 Task: Find people with the title 'Library Assistant' who talk about 'Inspiration' on LinkedIn.
Action: Mouse moved to (548, 93)
Screenshot: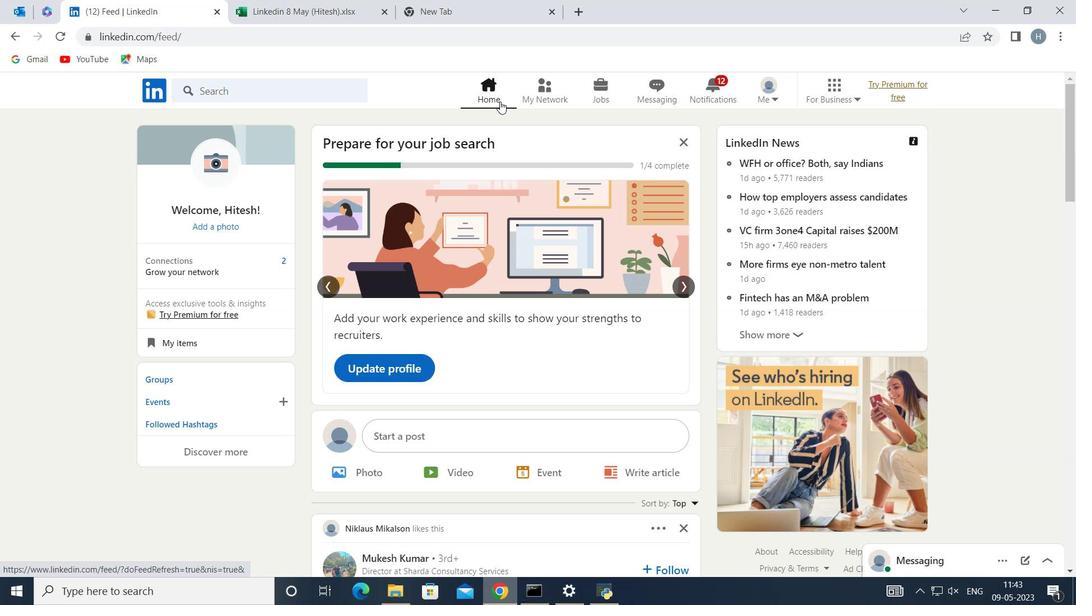 
Action: Mouse pressed left at (548, 93)
Screenshot: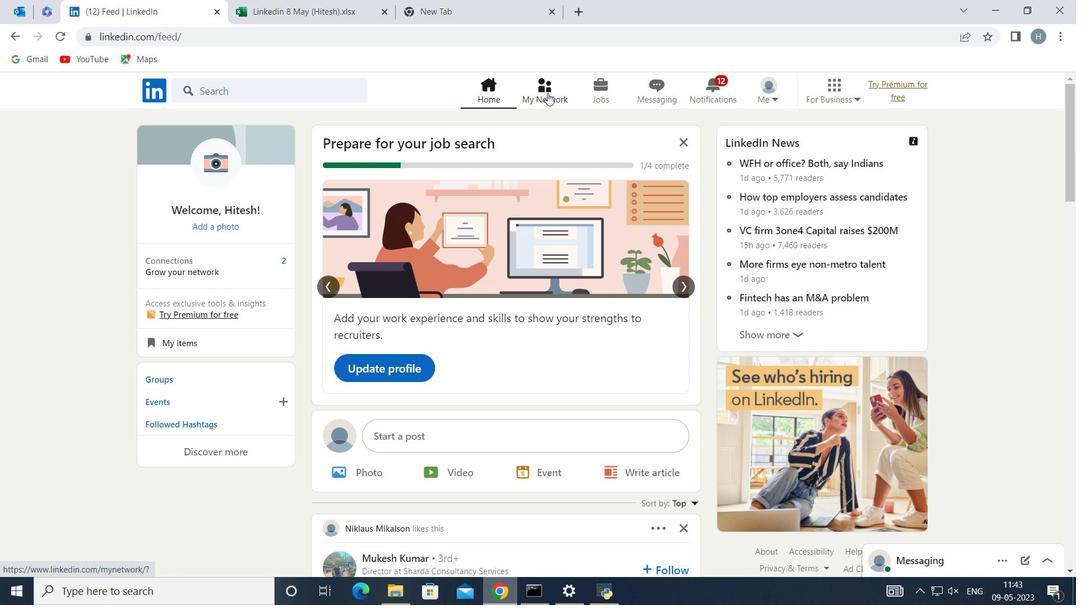 
Action: Mouse moved to (314, 164)
Screenshot: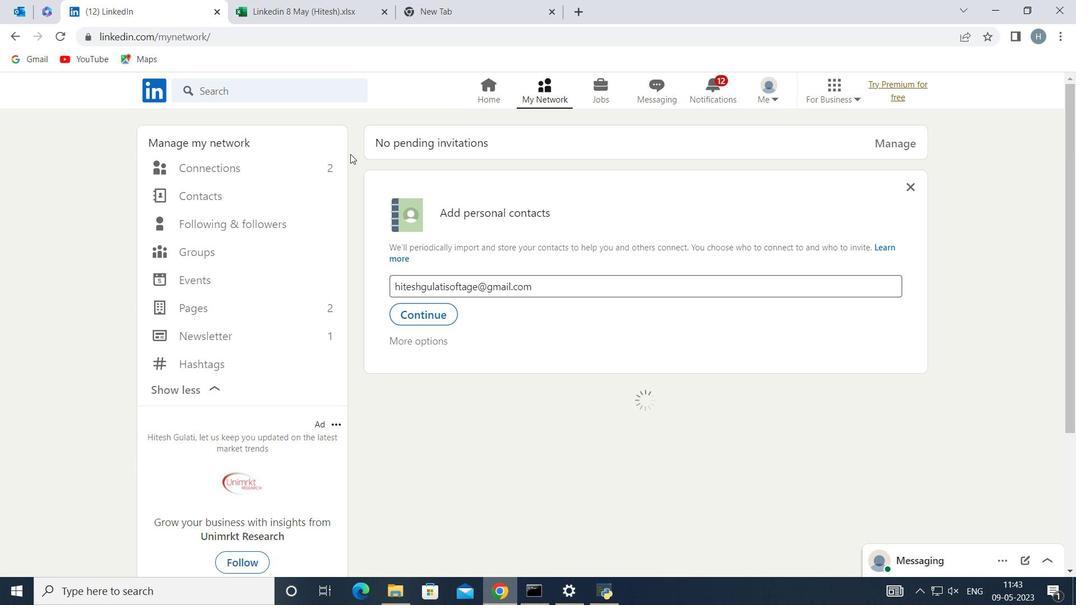 
Action: Mouse pressed left at (314, 164)
Screenshot: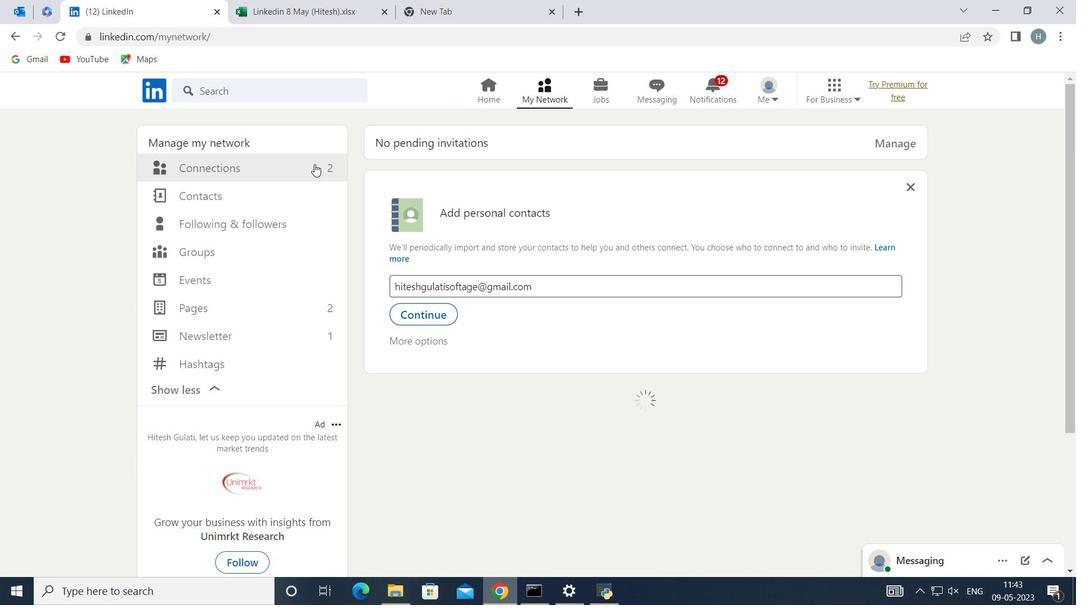 
Action: Mouse moved to (644, 166)
Screenshot: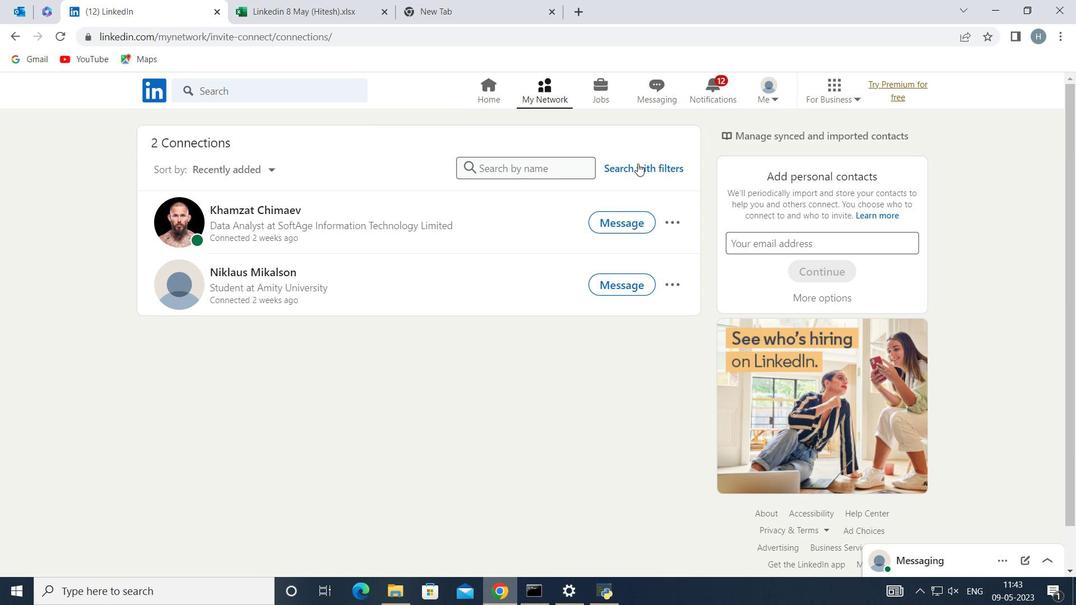 
Action: Mouse pressed left at (644, 166)
Screenshot: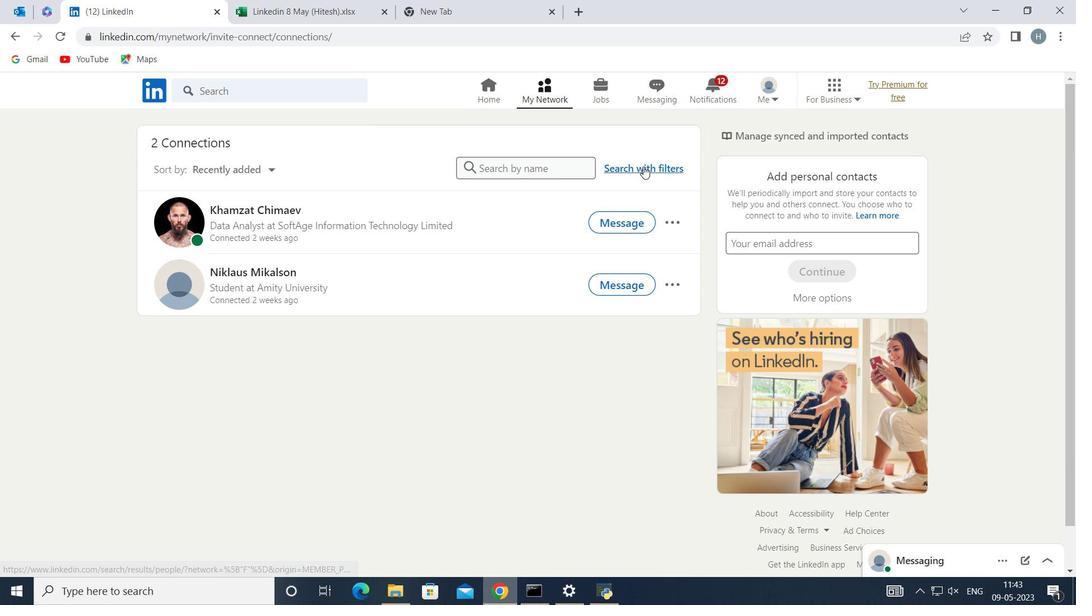 
Action: Mouse moved to (588, 130)
Screenshot: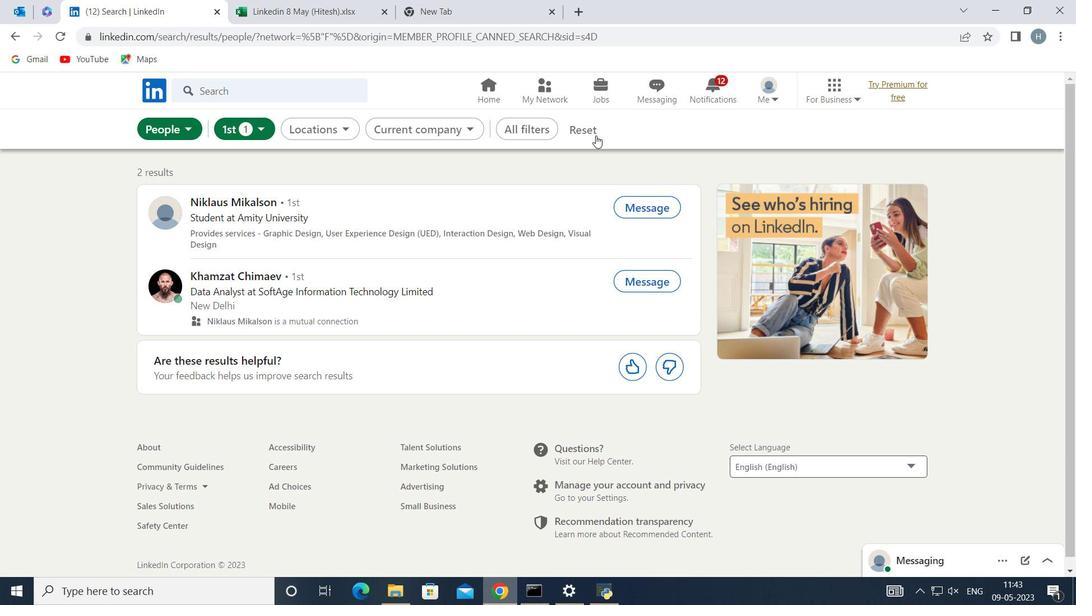 
Action: Mouse pressed left at (588, 130)
Screenshot: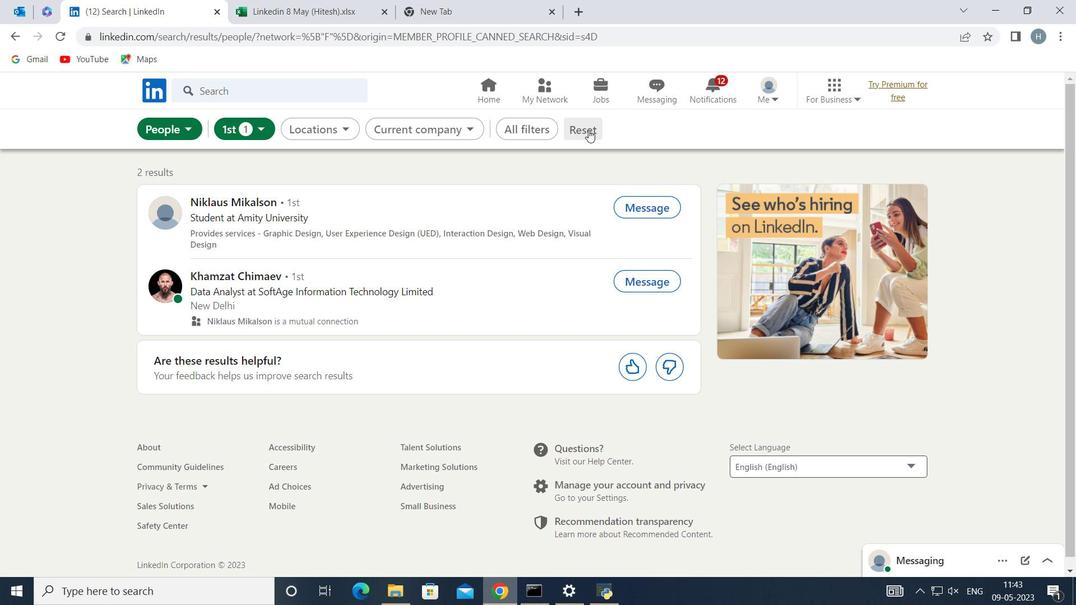 
Action: Mouse moved to (562, 128)
Screenshot: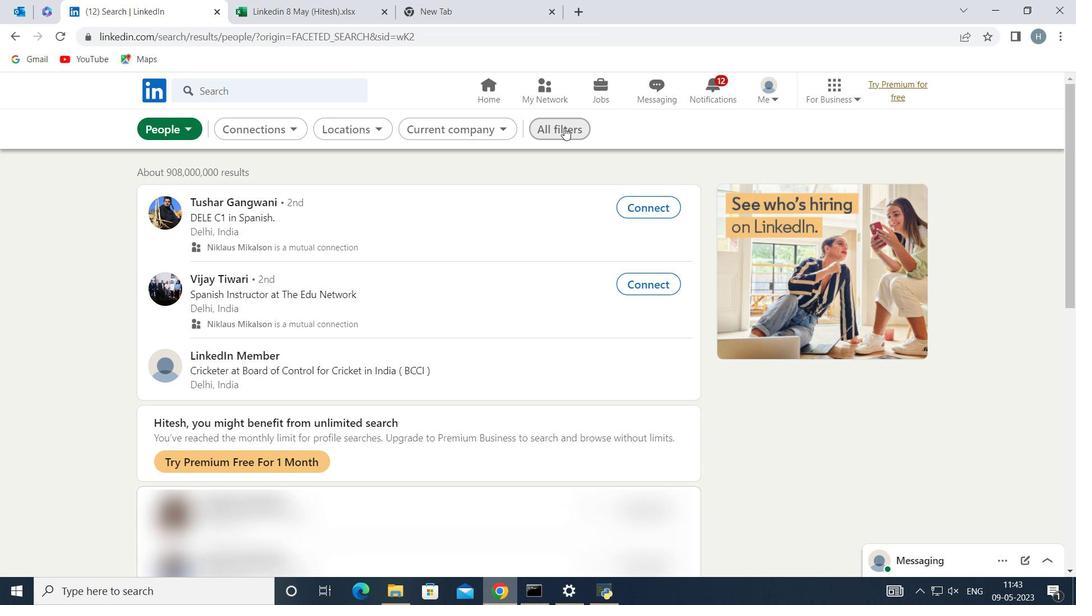 
Action: Mouse pressed left at (562, 128)
Screenshot: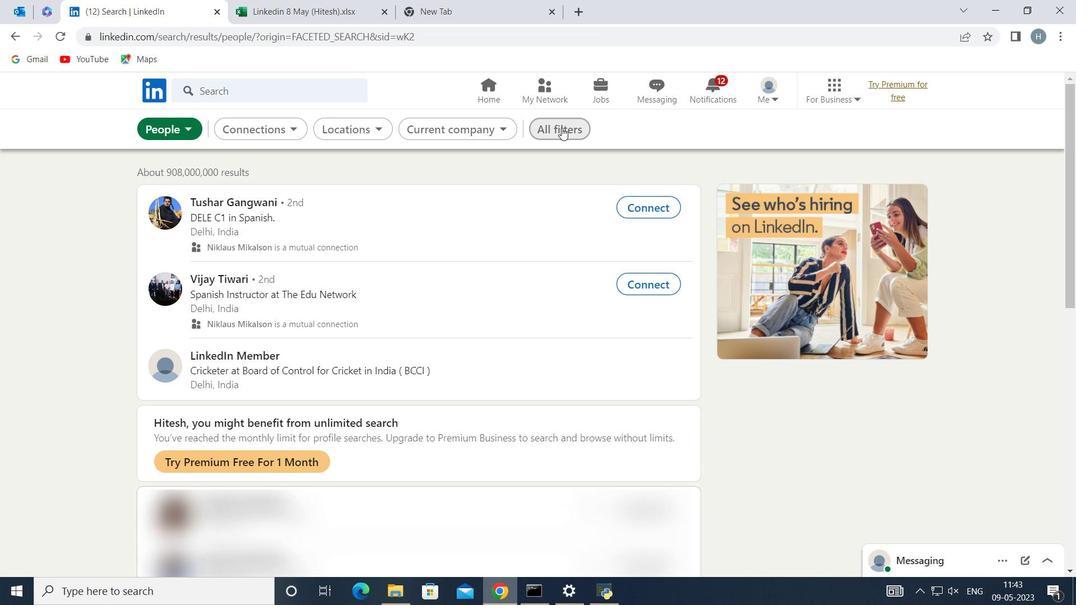 
Action: Mouse moved to (834, 245)
Screenshot: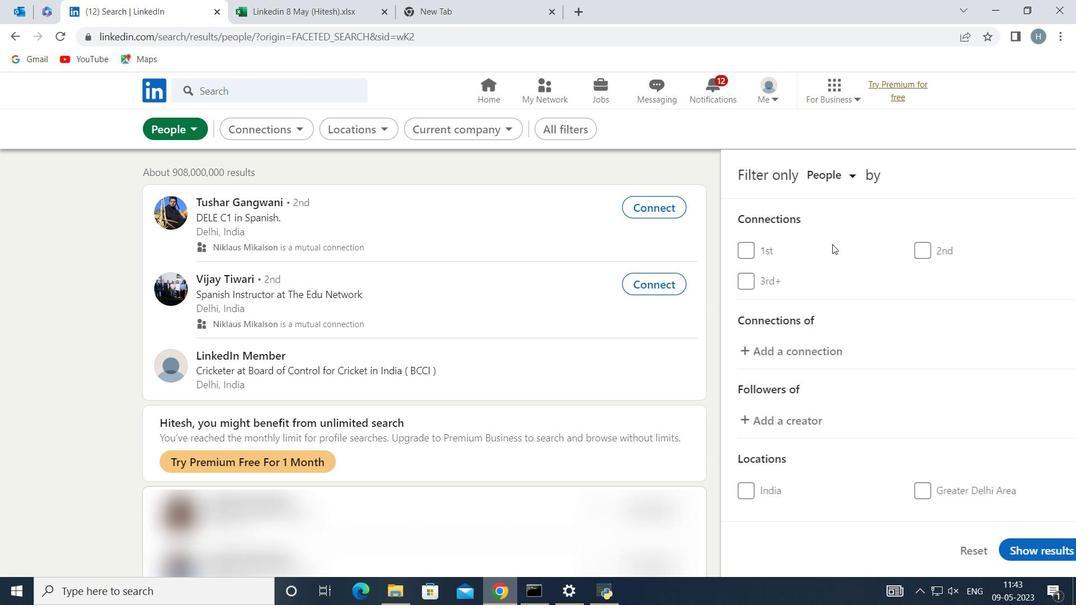 
Action: Mouse scrolled (834, 245) with delta (0, 0)
Screenshot: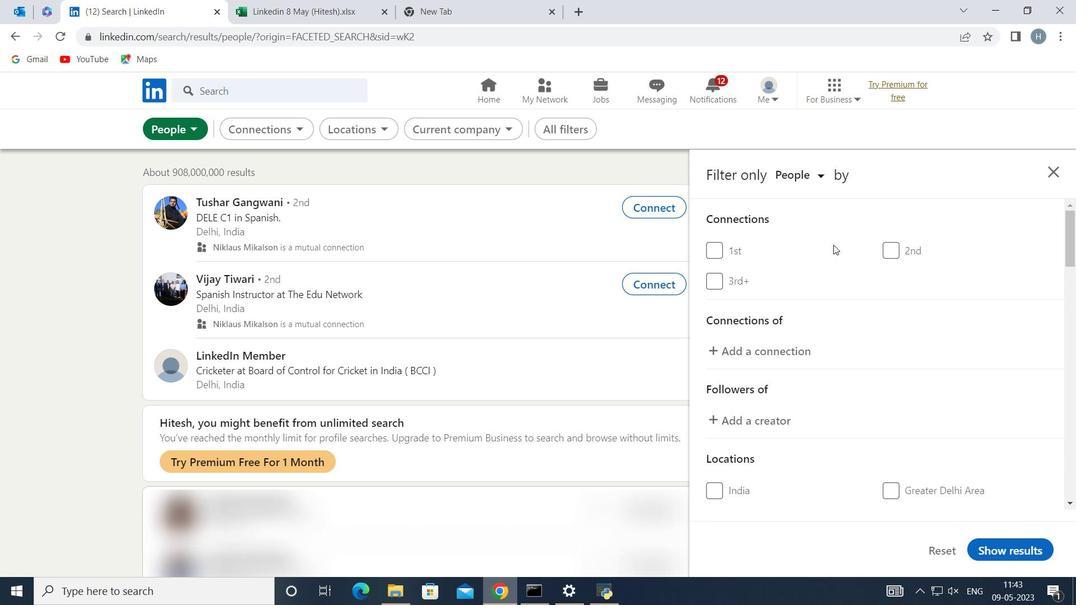 
Action: Mouse moved to (836, 248)
Screenshot: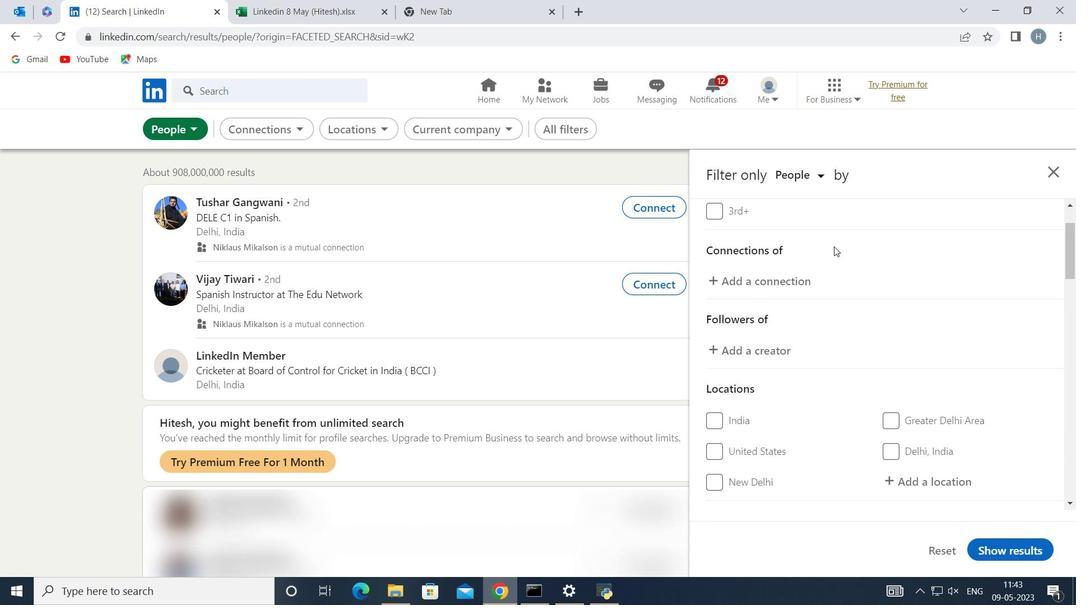 
Action: Mouse scrolled (836, 247) with delta (0, 0)
Screenshot: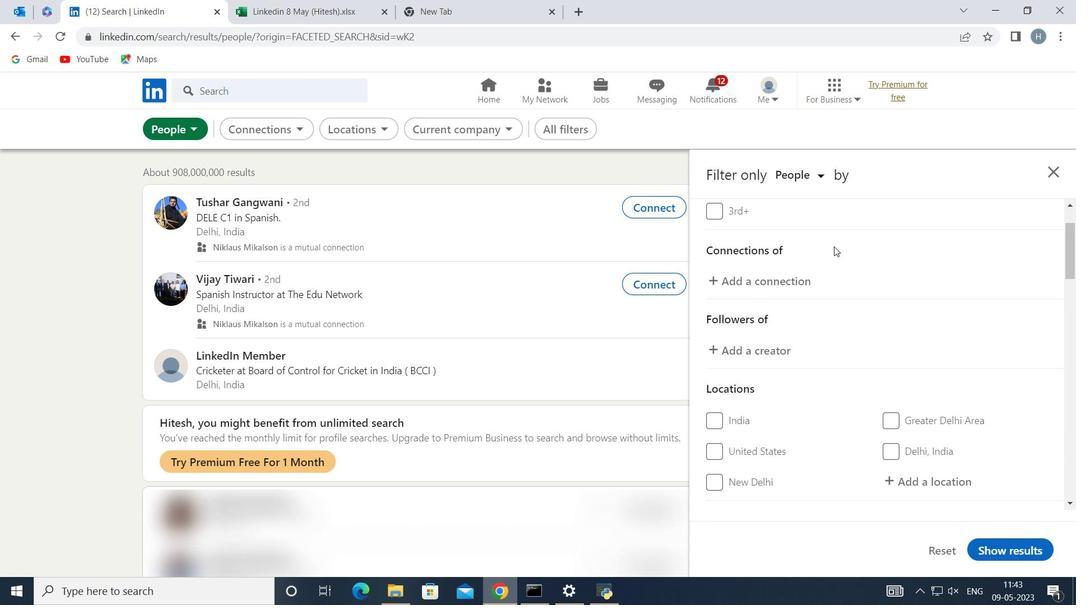 
Action: Mouse moved to (896, 294)
Screenshot: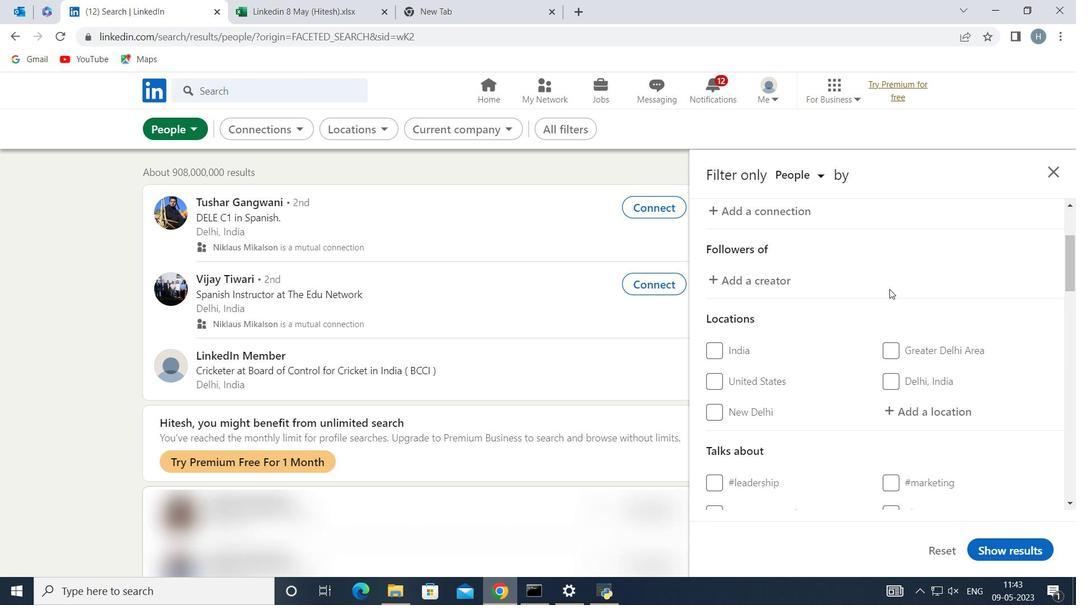 
Action: Mouse scrolled (896, 294) with delta (0, 0)
Screenshot: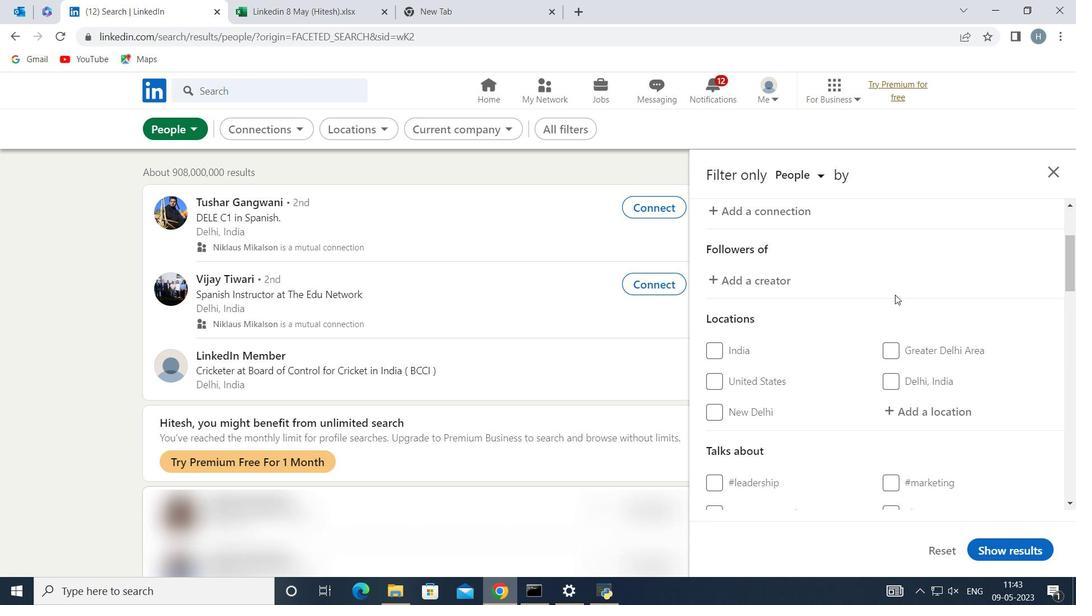 
Action: Mouse scrolled (896, 294) with delta (0, 0)
Screenshot: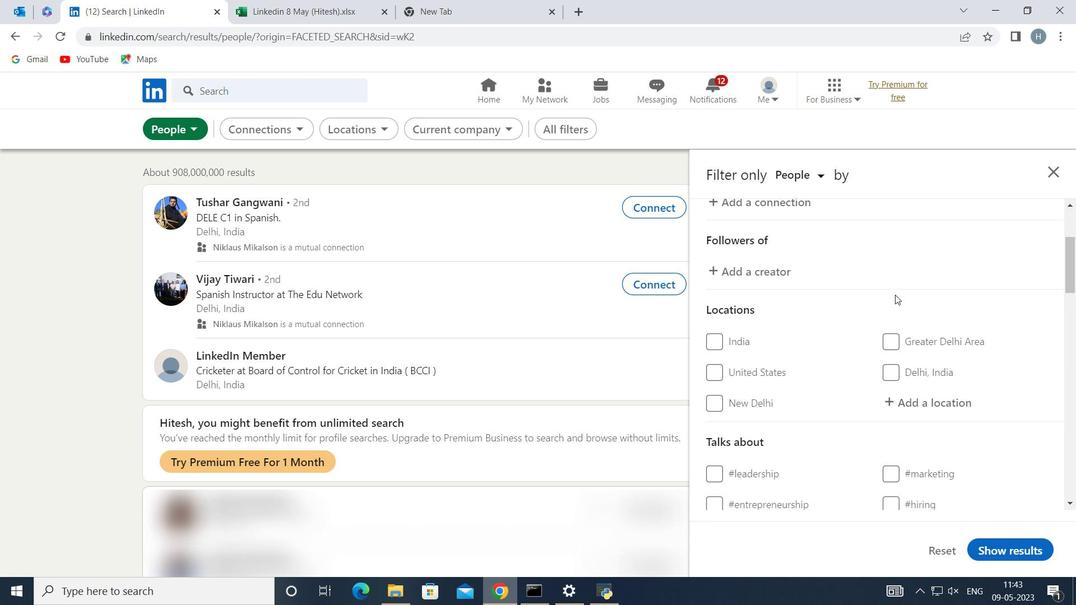 
Action: Mouse moved to (924, 269)
Screenshot: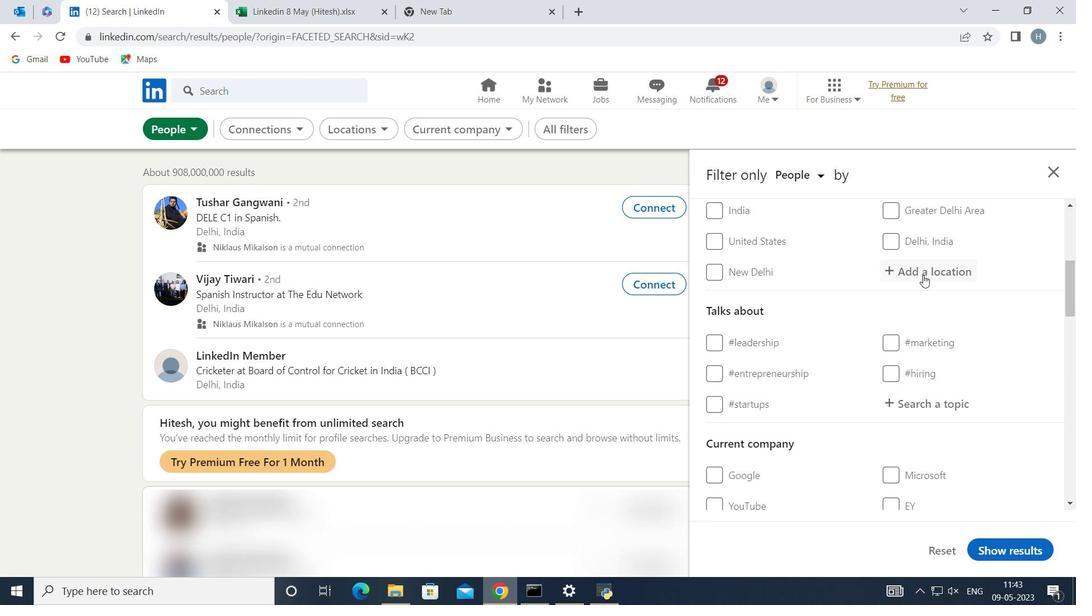 
Action: Mouse pressed left at (924, 269)
Screenshot: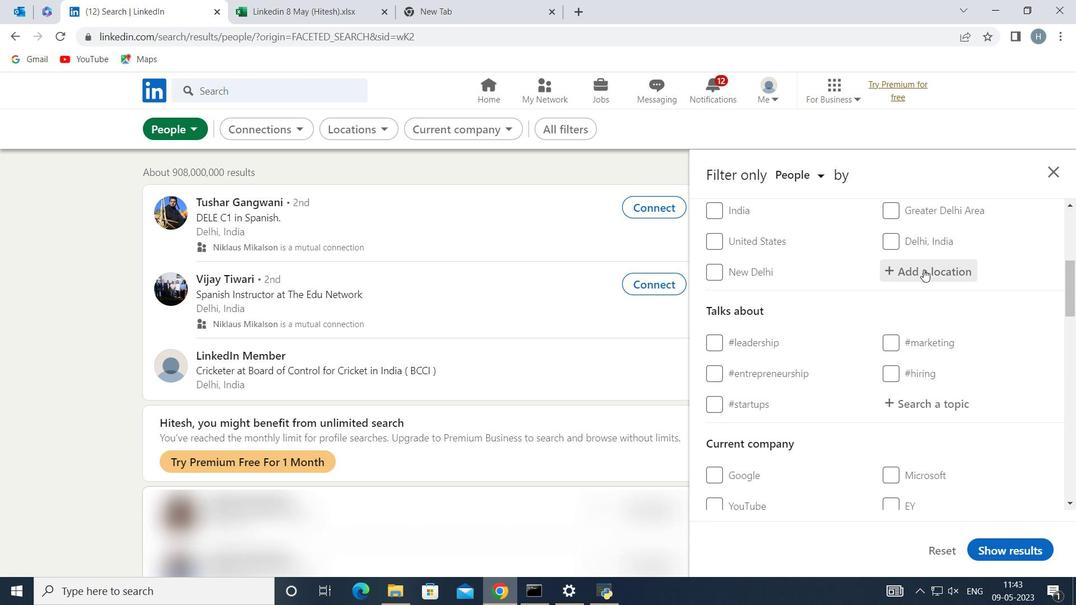
Action: Key pressed <Key.shift>Talcher
Screenshot: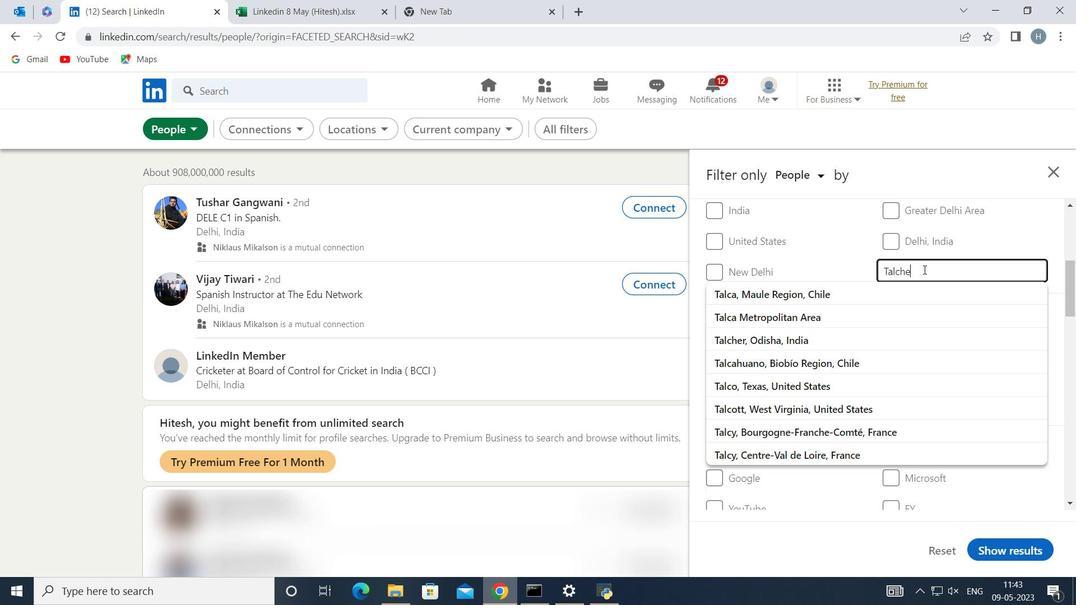 
Action: Mouse moved to (902, 289)
Screenshot: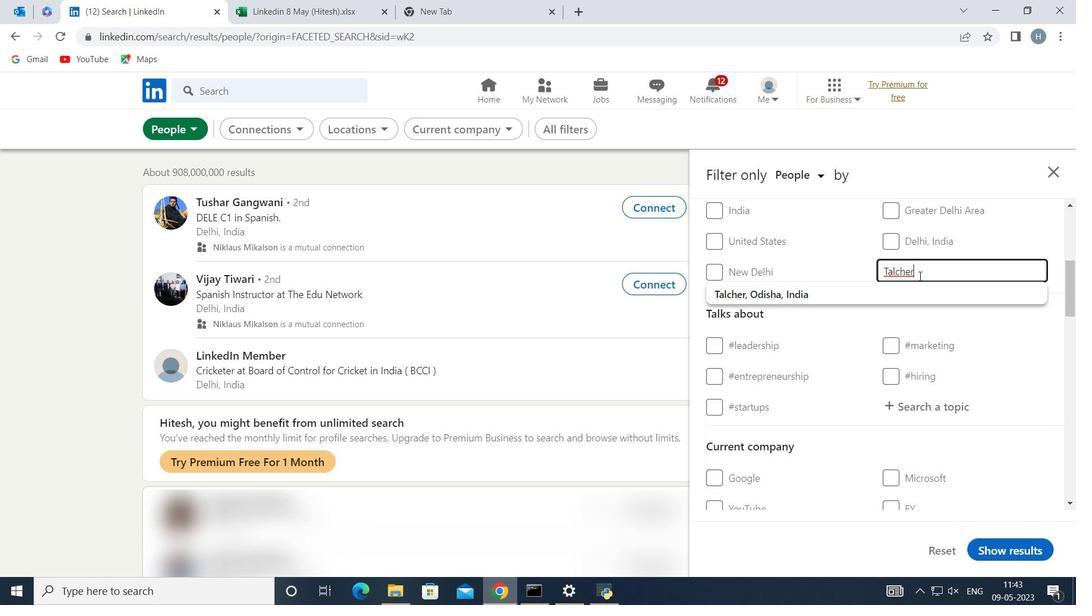 
Action: Mouse pressed left at (902, 289)
Screenshot: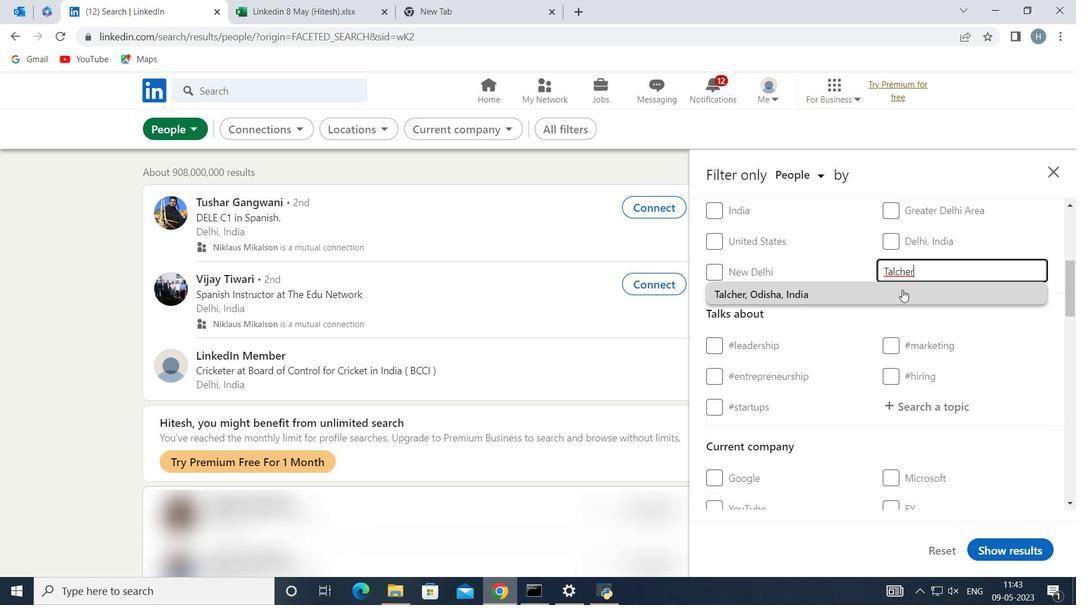 
Action: Mouse scrolled (902, 289) with delta (0, 0)
Screenshot: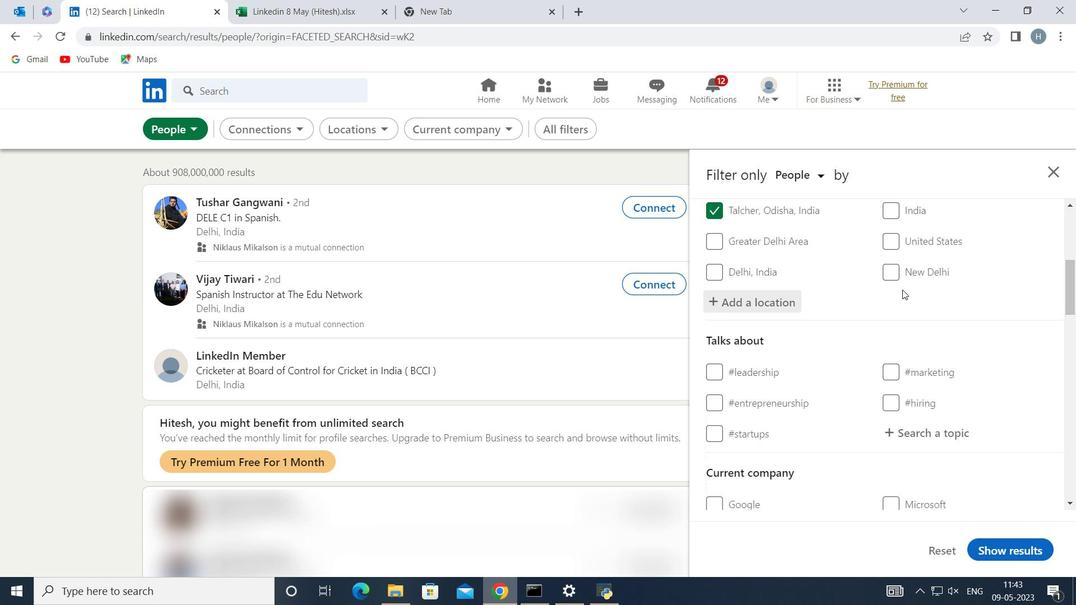 
Action: Mouse moved to (930, 362)
Screenshot: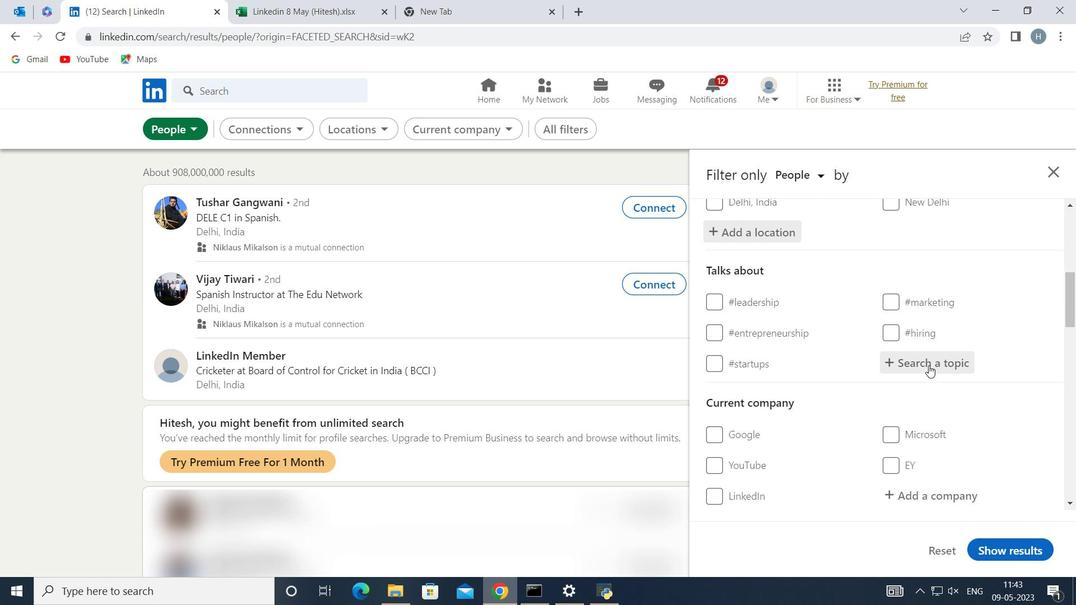 
Action: Mouse pressed left at (930, 362)
Screenshot: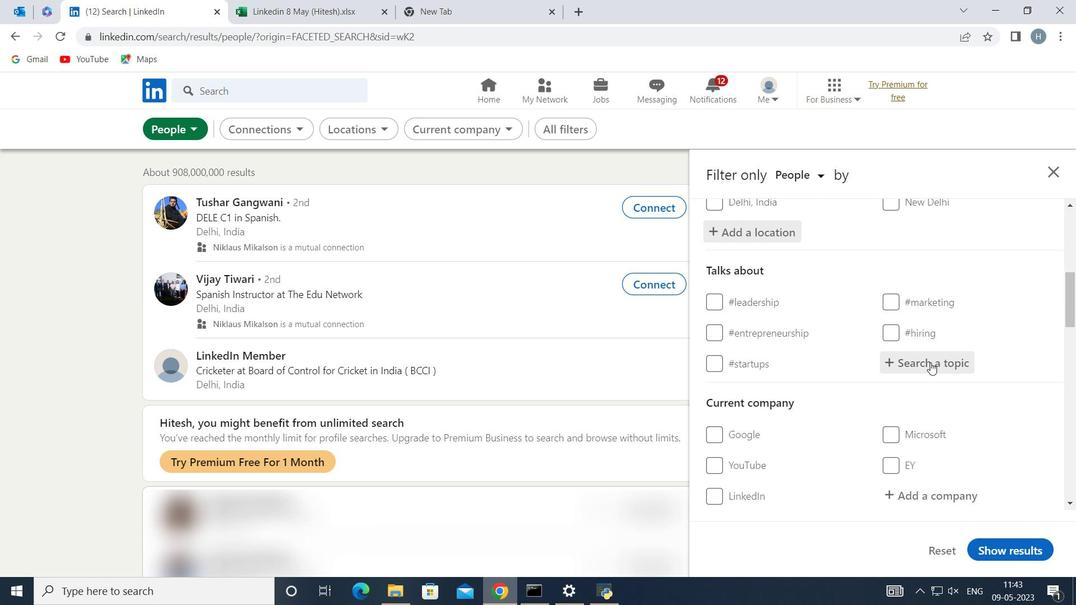 
Action: Key pressed <Key.shift>Inspiration
Screenshot: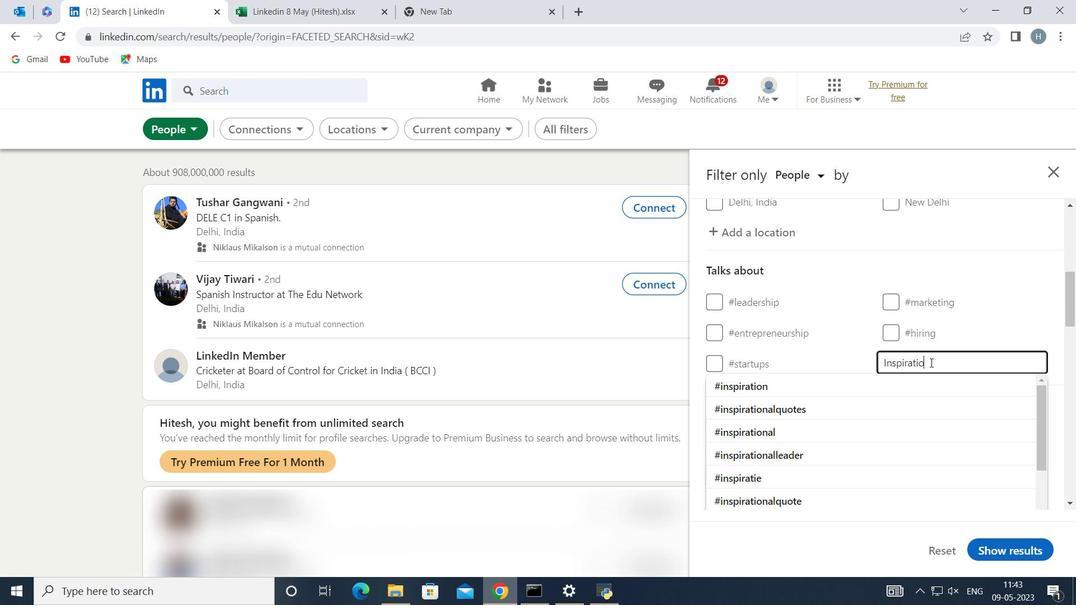 
Action: Mouse moved to (871, 385)
Screenshot: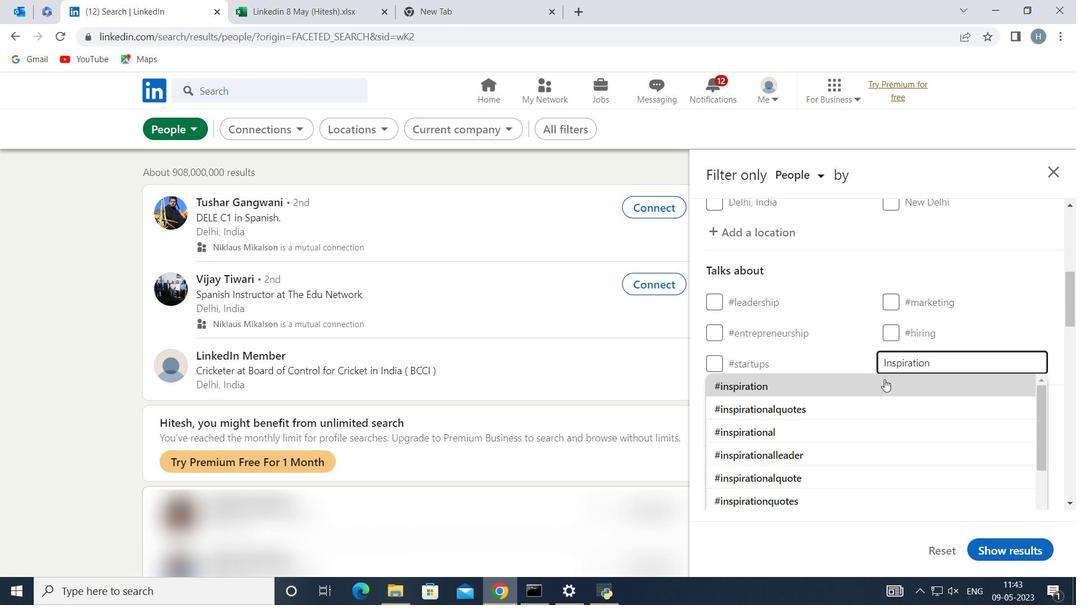 
Action: Mouse pressed left at (871, 385)
Screenshot: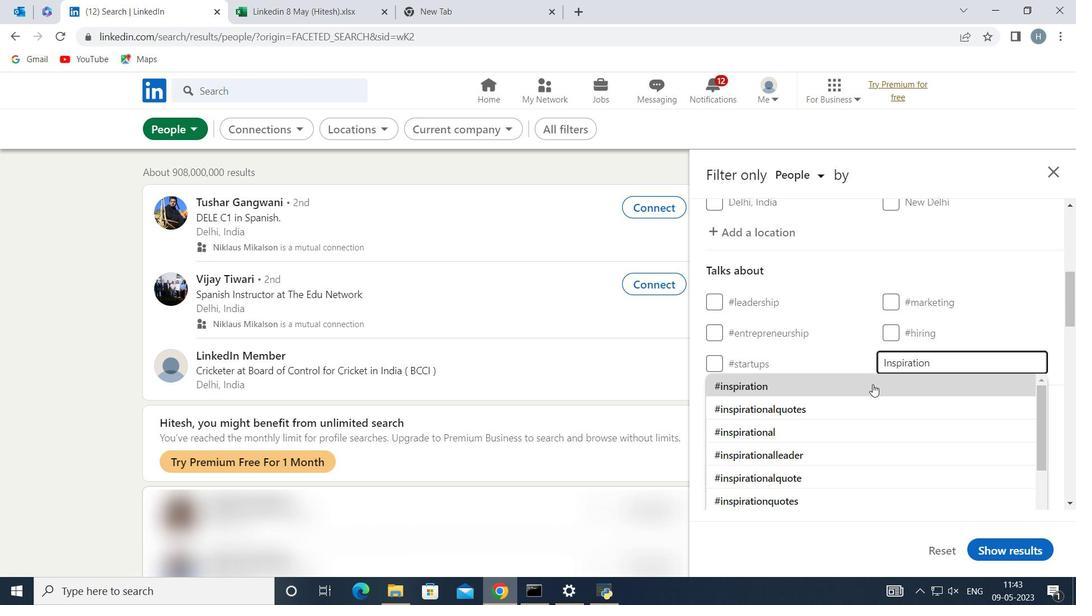 
Action: Mouse moved to (870, 385)
Screenshot: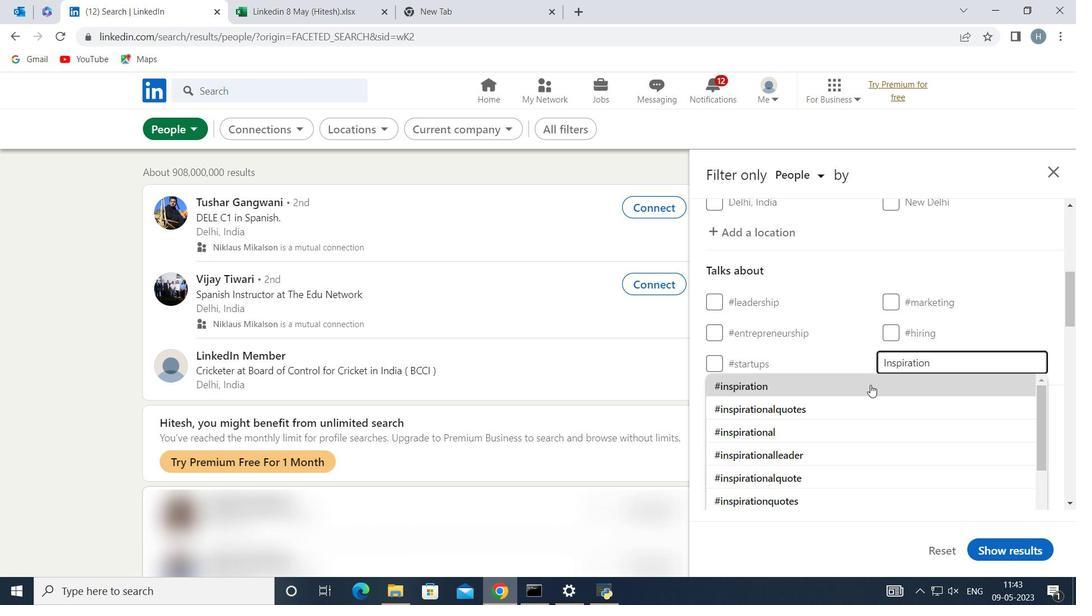 
Action: Mouse scrolled (870, 385) with delta (0, 0)
Screenshot: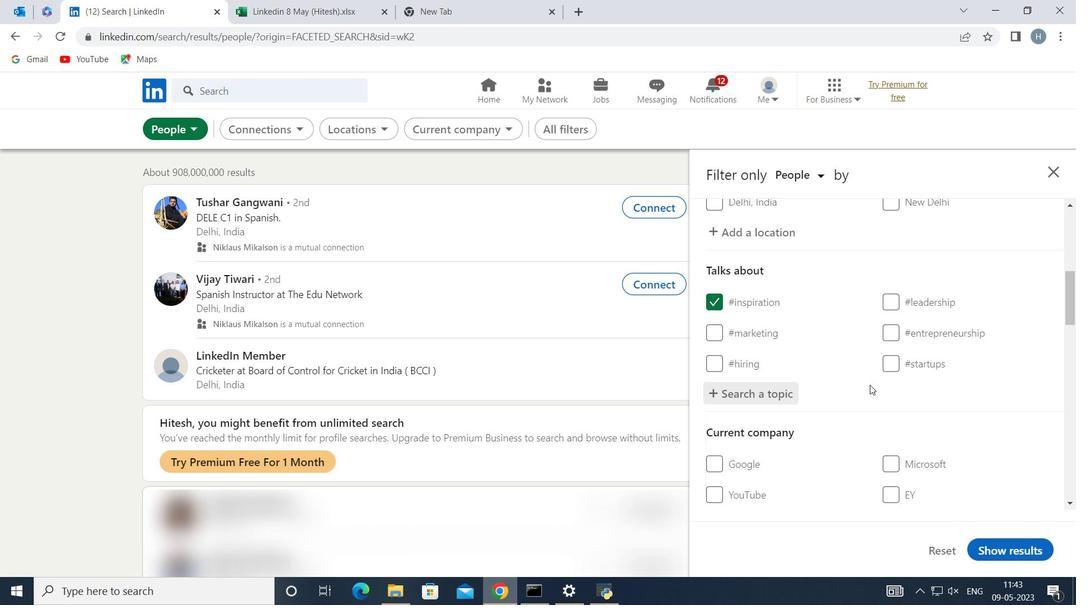 
Action: Mouse scrolled (870, 385) with delta (0, 0)
Screenshot: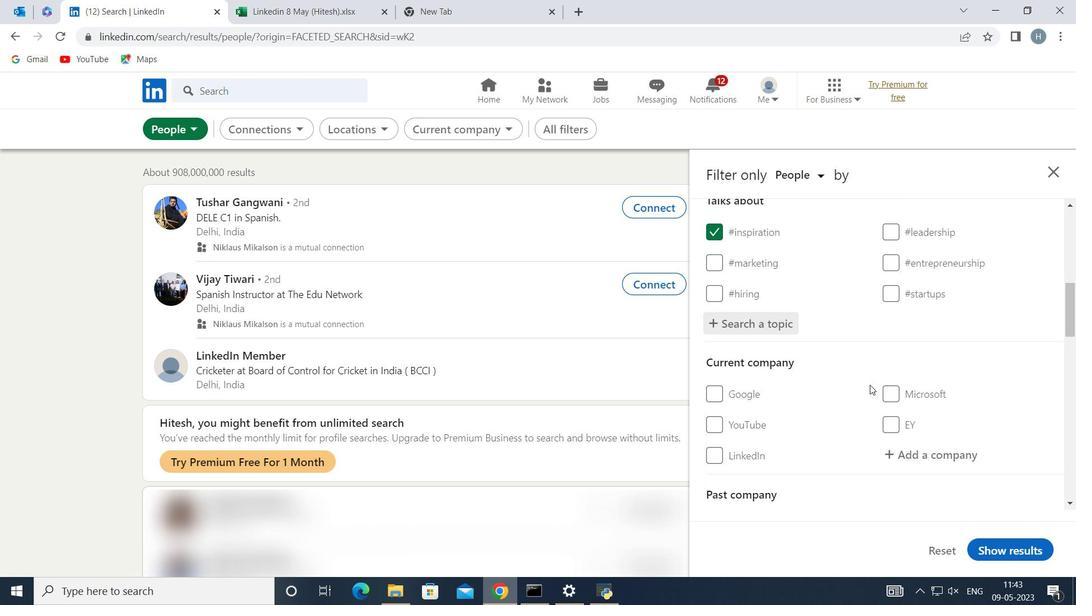 
Action: Mouse scrolled (870, 385) with delta (0, 0)
Screenshot: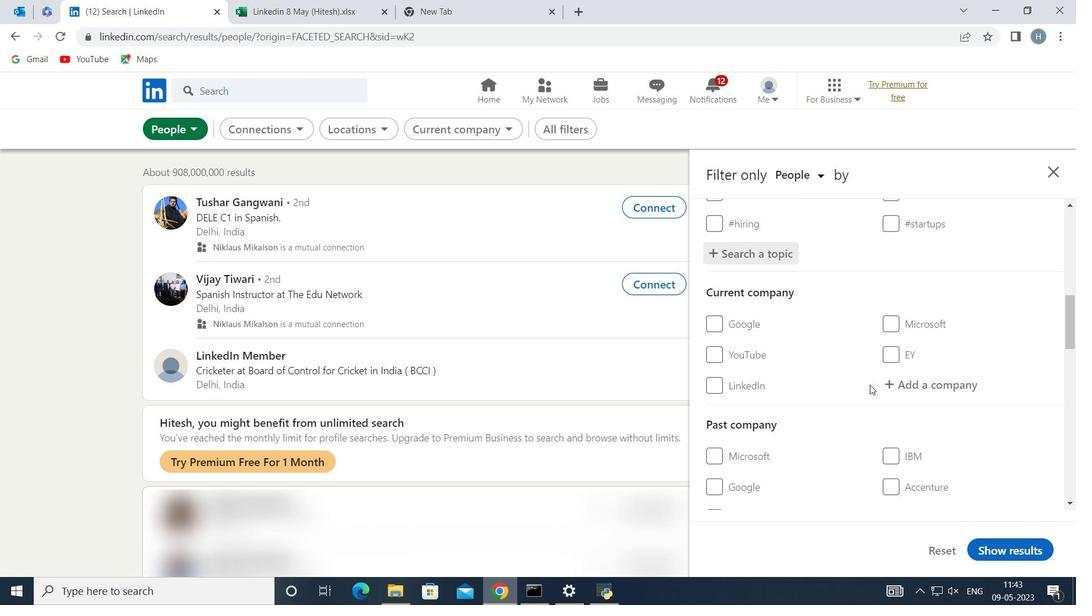 
Action: Mouse moved to (870, 385)
Screenshot: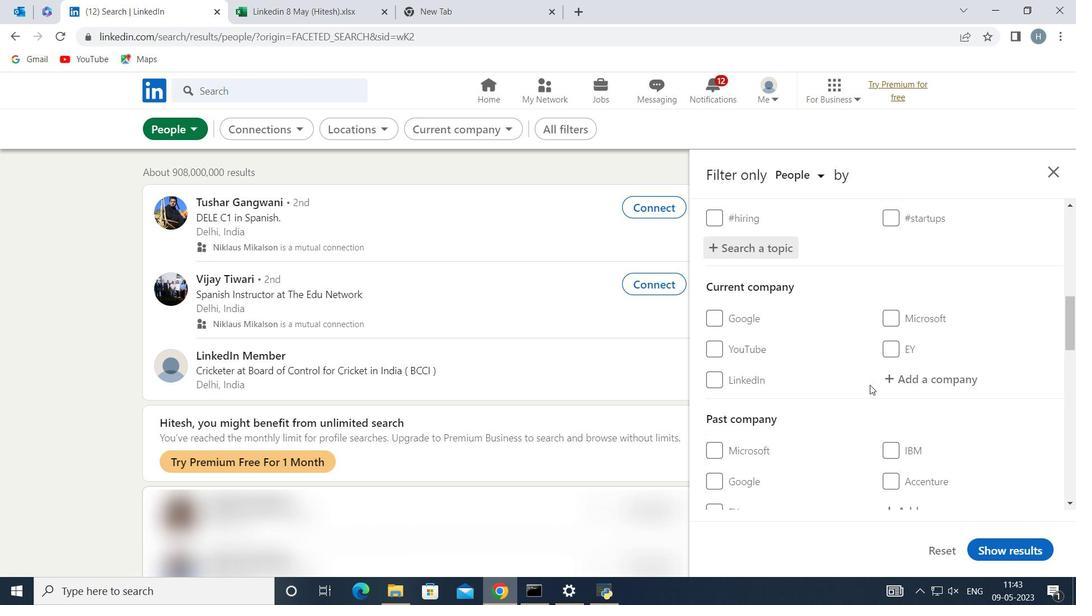 
Action: Mouse scrolled (870, 385) with delta (0, 0)
Screenshot: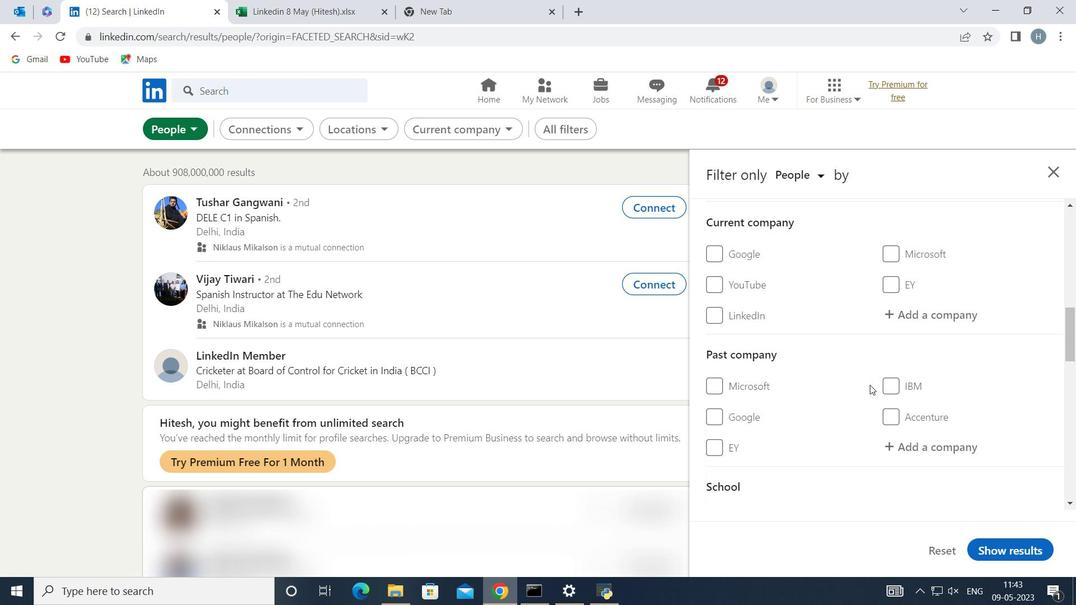 
Action: Mouse scrolled (870, 385) with delta (0, 0)
Screenshot: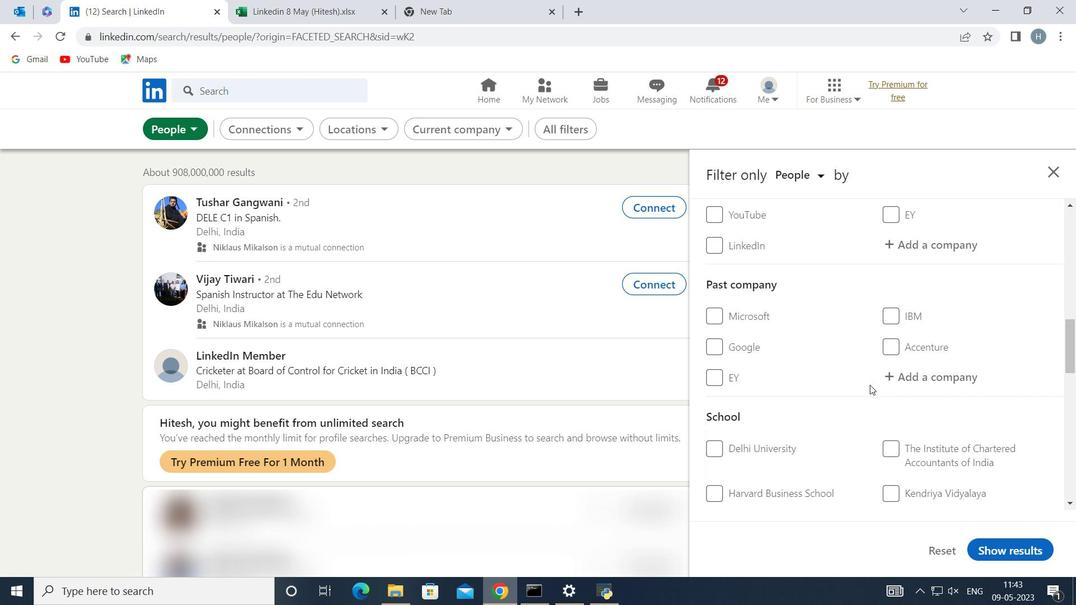 
Action: Mouse scrolled (870, 385) with delta (0, 0)
Screenshot: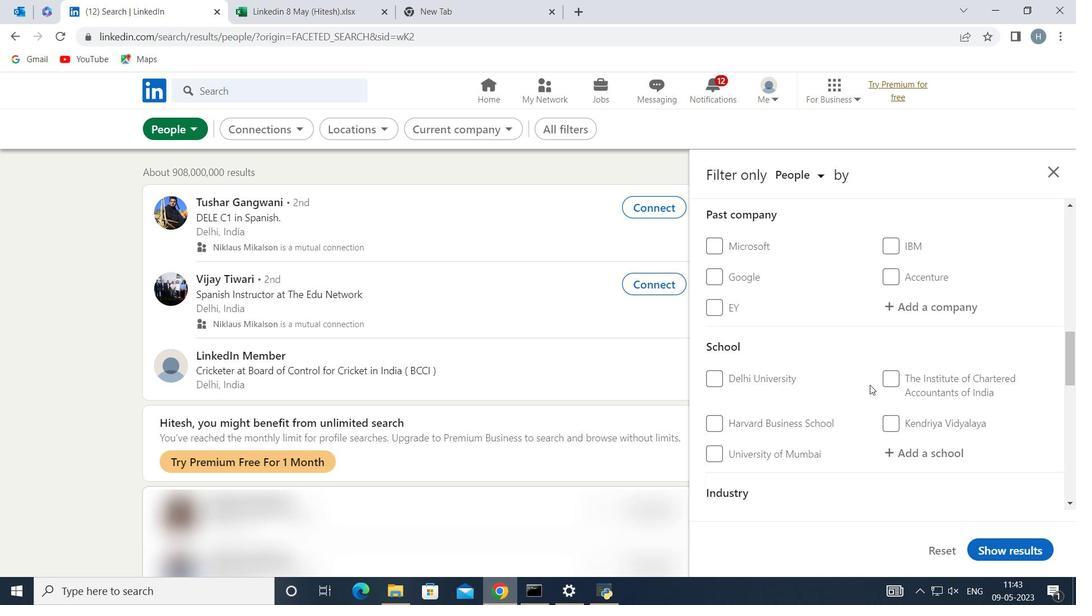 
Action: Mouse scrolled (870, 385) with delta (0, 0)
Screenshot: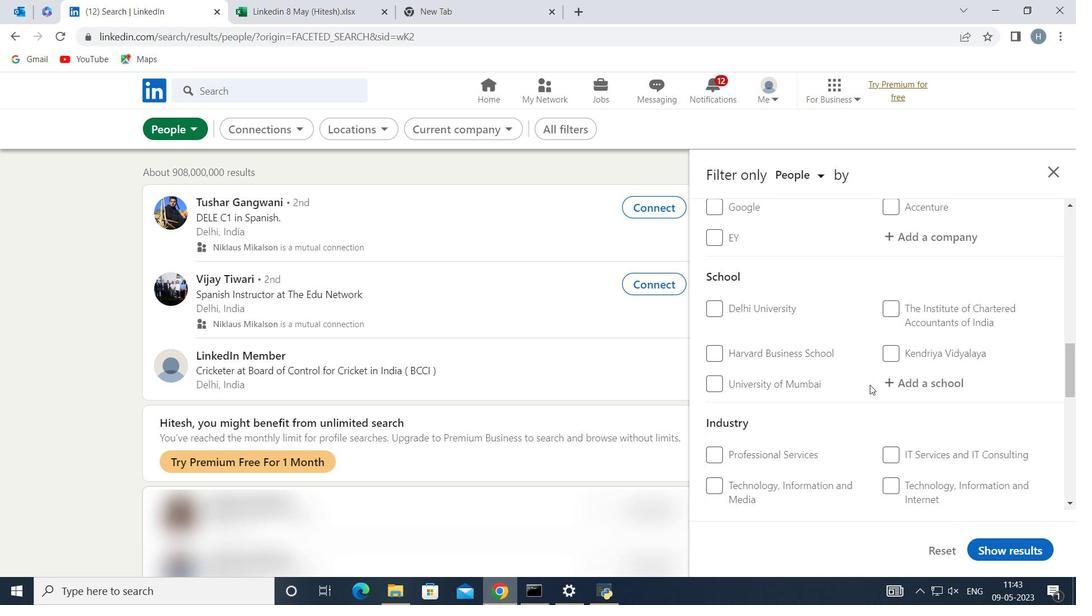 
Action: Mouse scrolled (870, 385) with delta (0, 0)
Screenshot: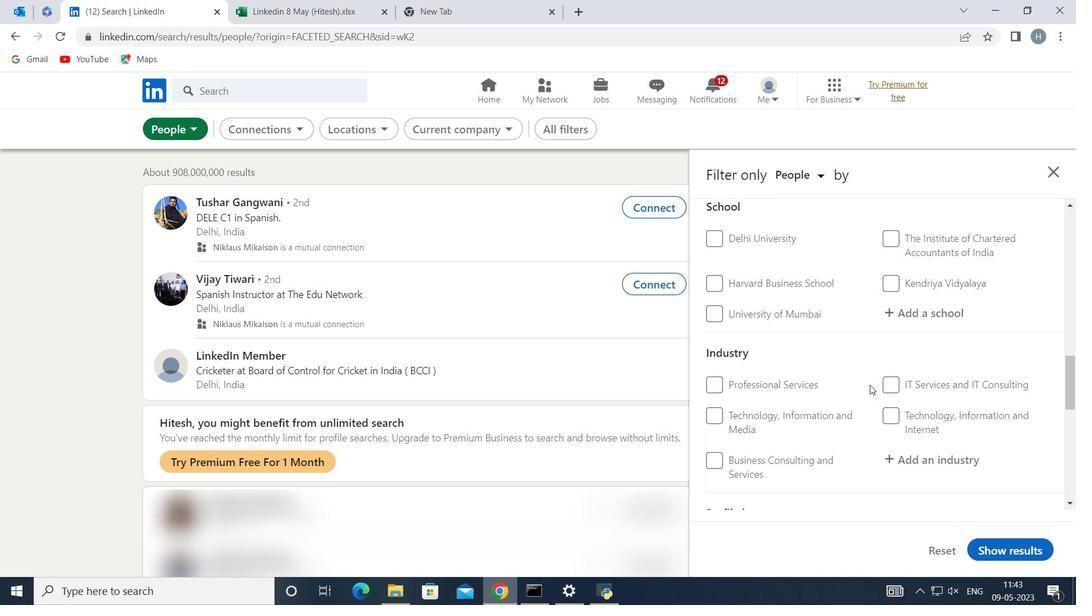 
Action: Mouse scrolled (870, 385) with delta (0, 0)
Screenshot: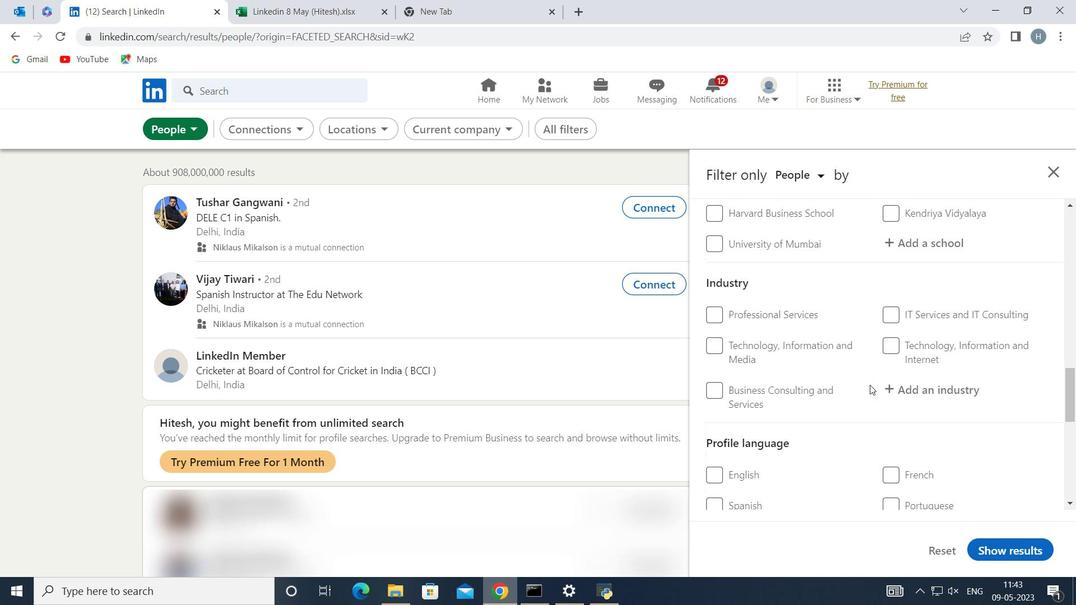 
Action: Mouse moved to (888, 402)
Screenshot: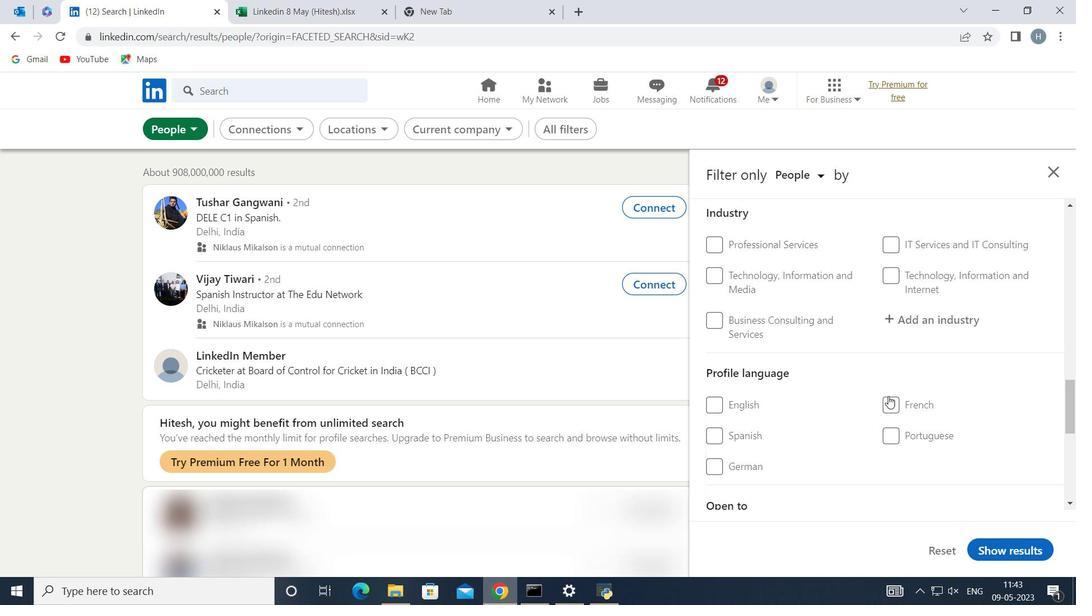 
Action: Mouse pressed left at (888, 402)
Screenshot: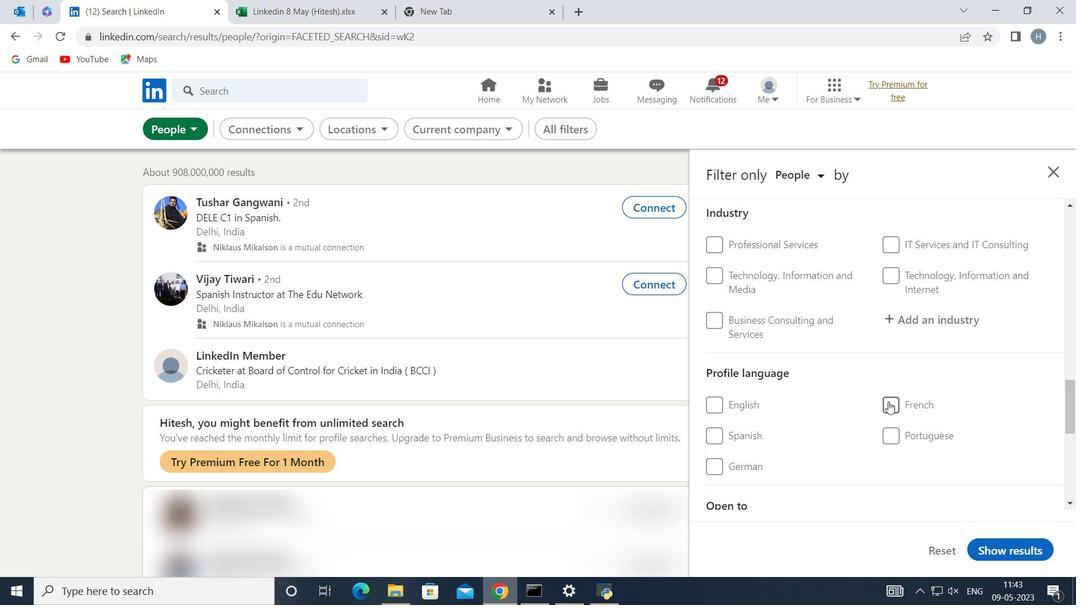 
Action: Mouse moved to (854, 407)
Screenshot: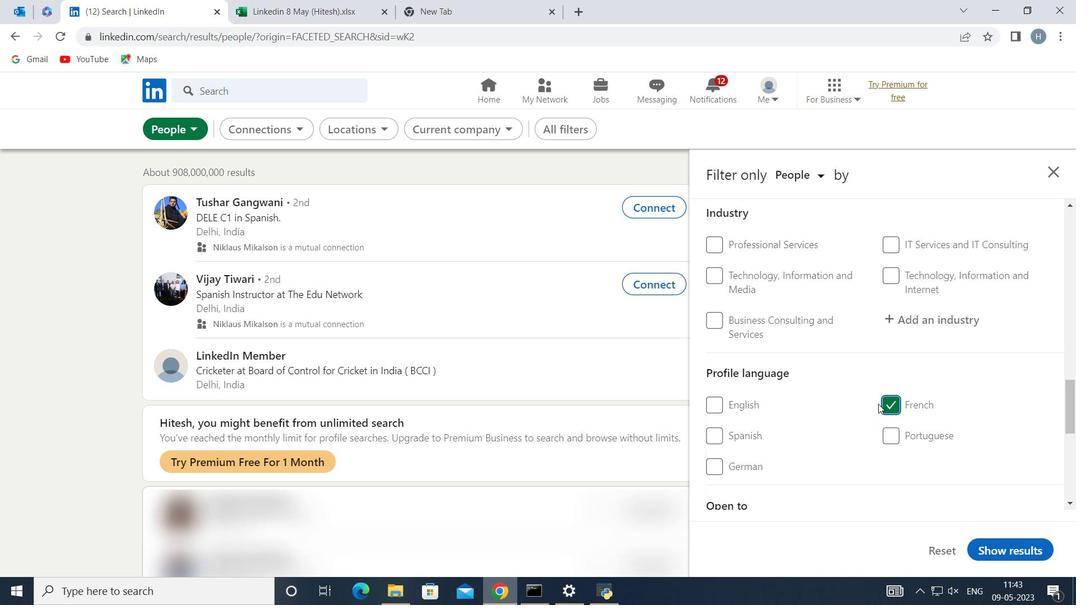
Action: Mouse scrolled (854, 407) with delta (0, 0)
Screenshot: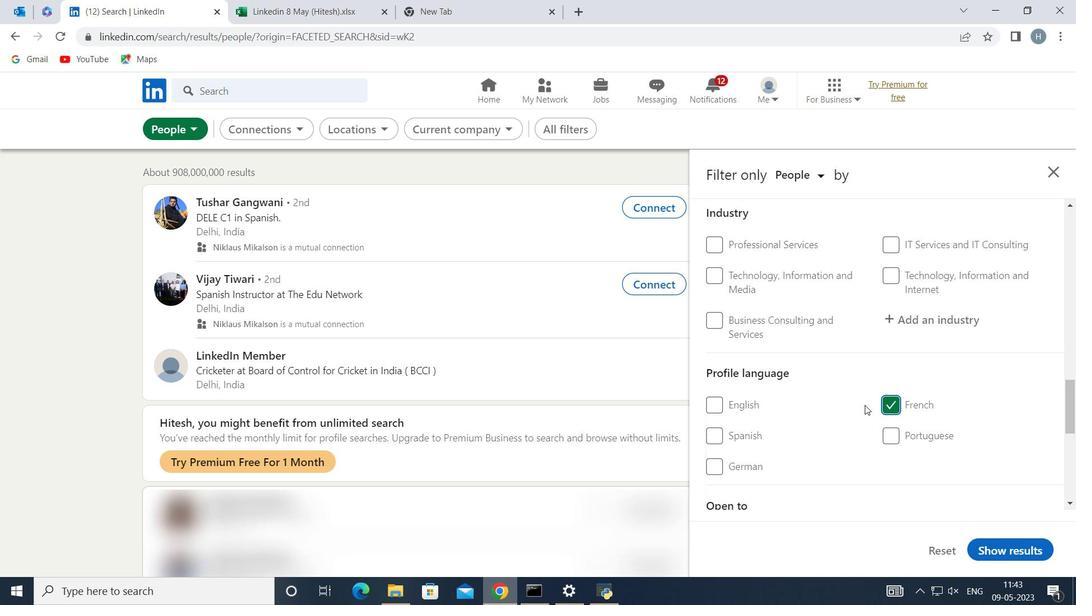 
Action: Mouse scrolled (854, 407) with delta (0, 0)
Screenshot: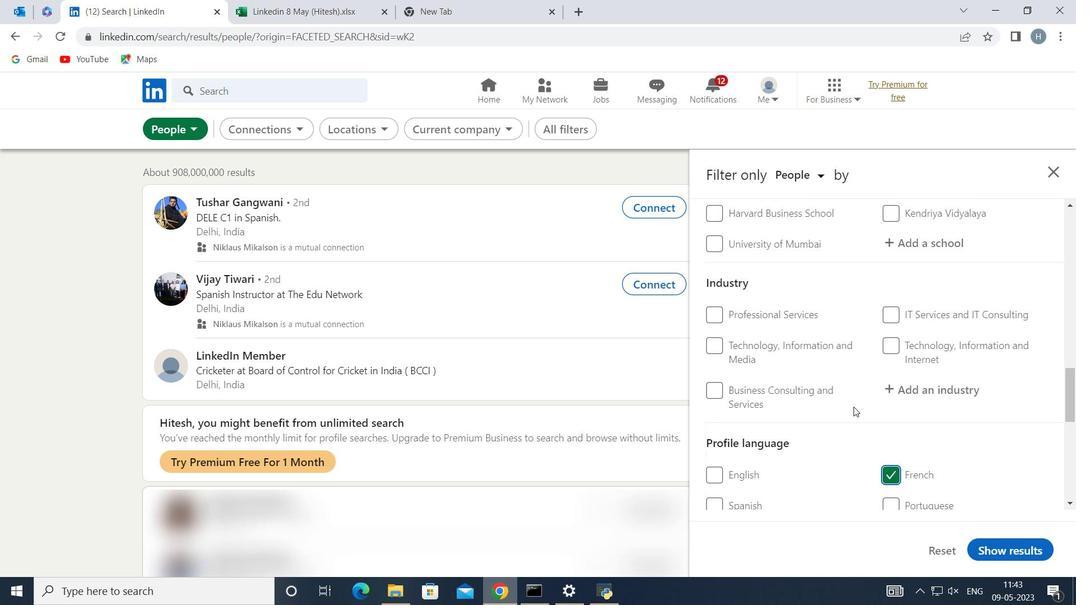 
Action: Mouse scrolled (854, 407) with delta (0, 0)
Screenshot: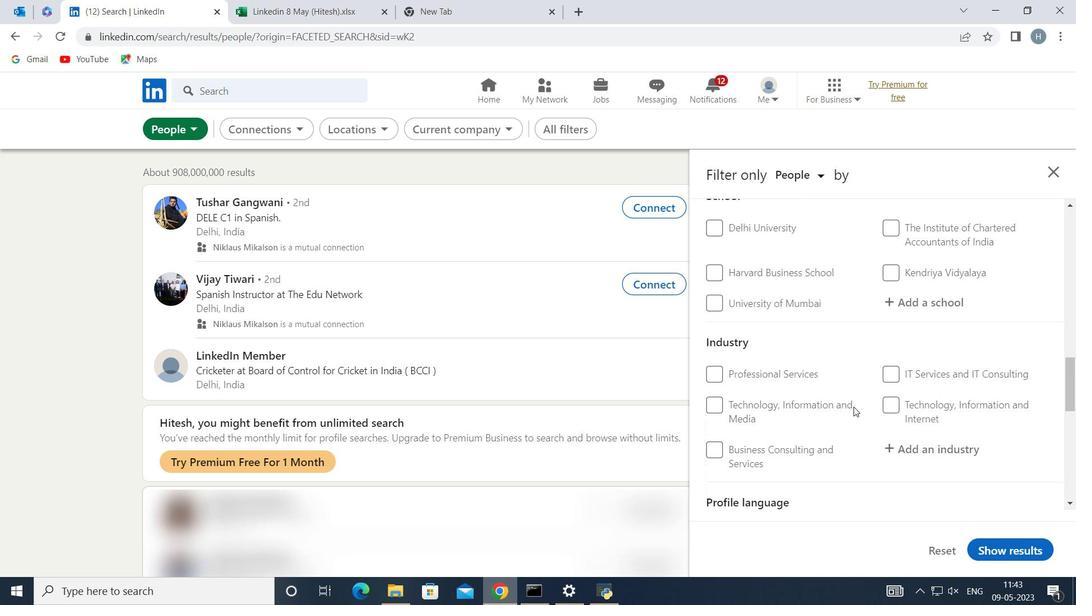 
Action: Mouse scrolled (854, 407) with delta (0, 0)
Screenshot: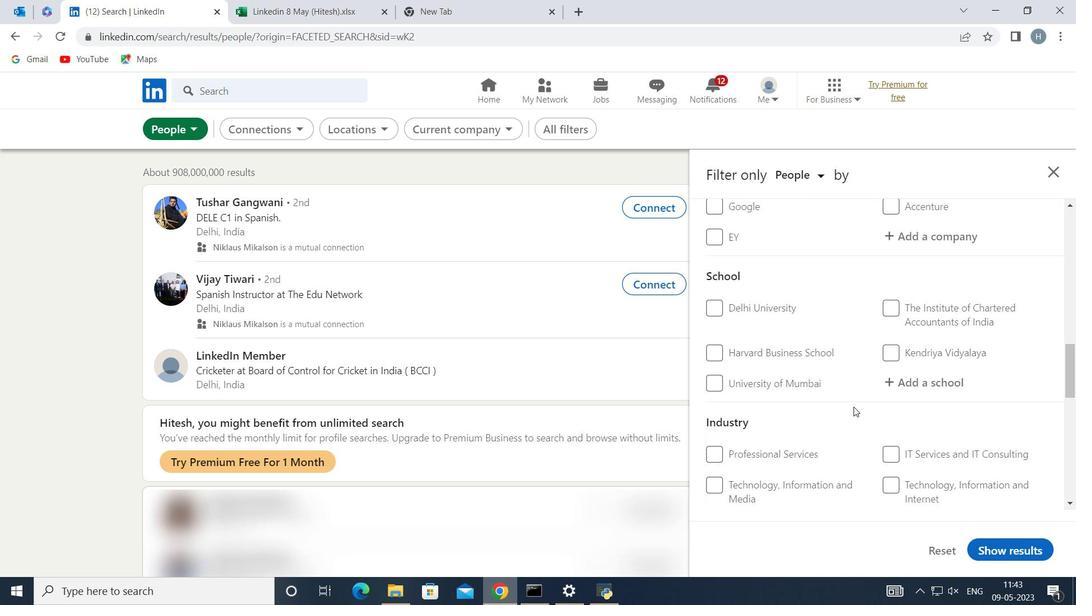 
Action: Mouse scrolled (854, 407) with delta (0, 0)
Screenshot: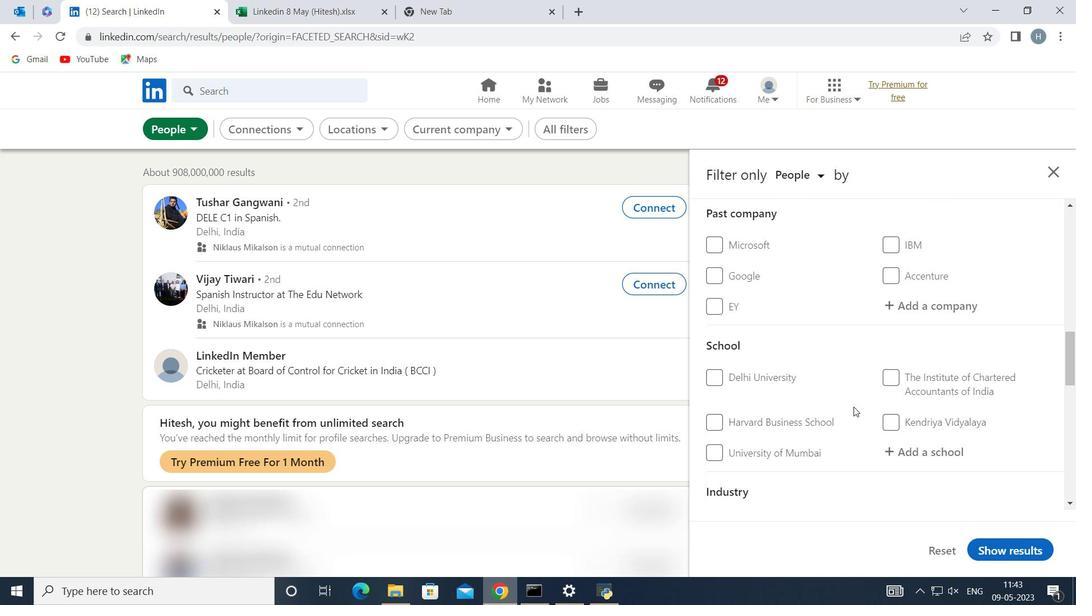 
Action: Mouse scrolled (854, 407) with delta (0, 0)
Screenshot: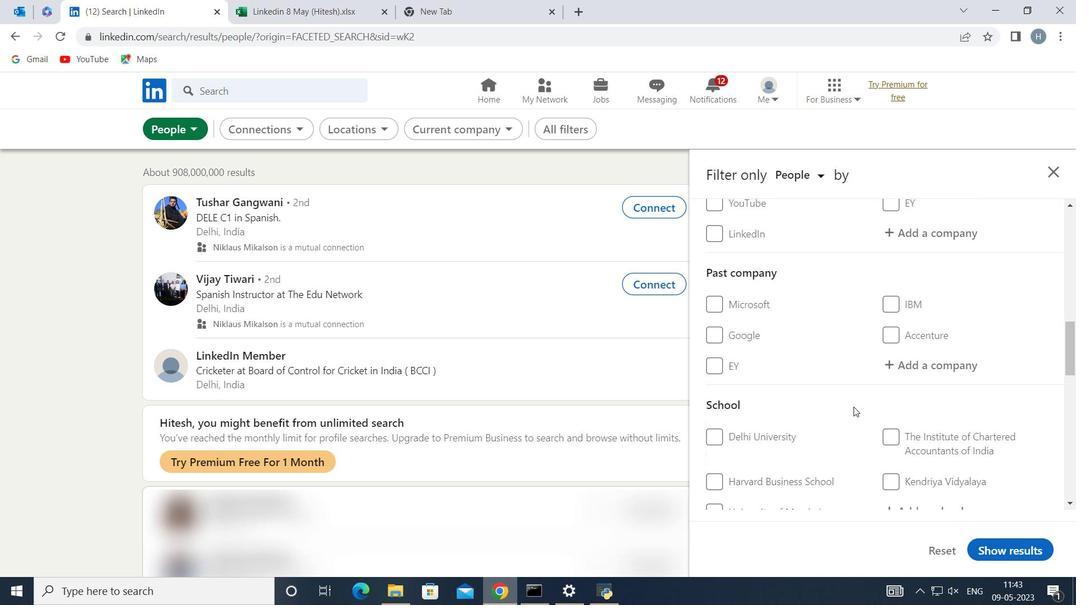 
Action: Mouse scrolled (854, 407) with delta (0, 0)
Screenshot: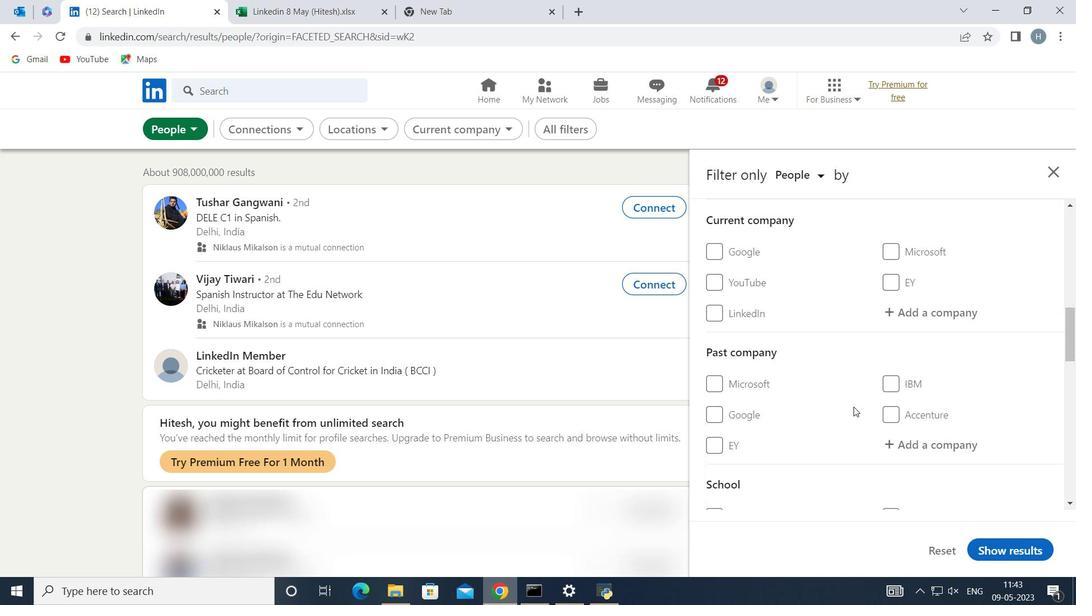 
Action: Mouse moved to (914, 385)
Screenshot: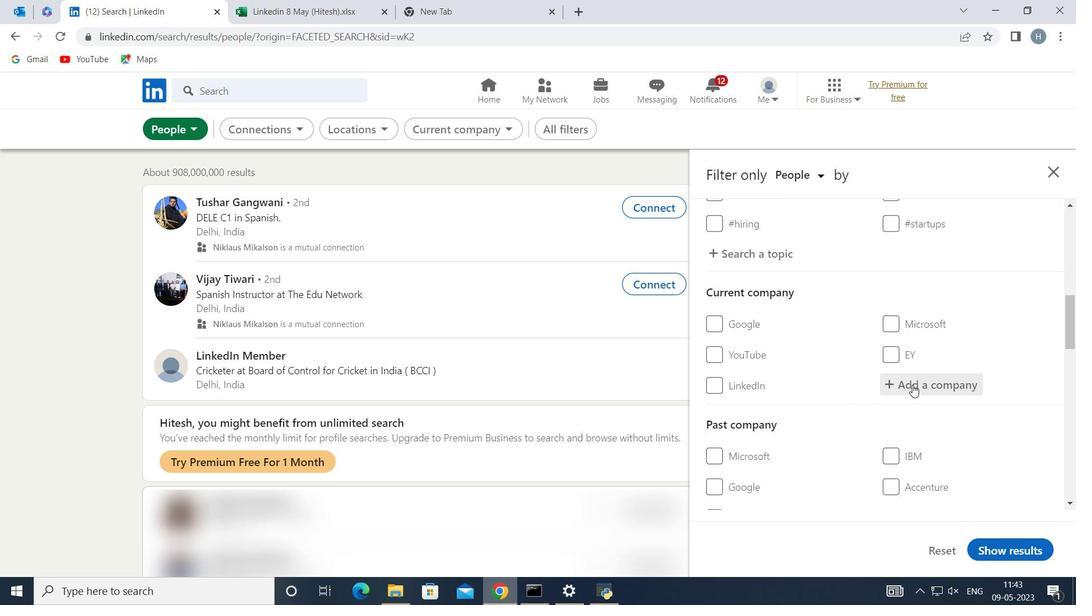 
Action: Mouse pressed left at (914, 385)
Screenshot: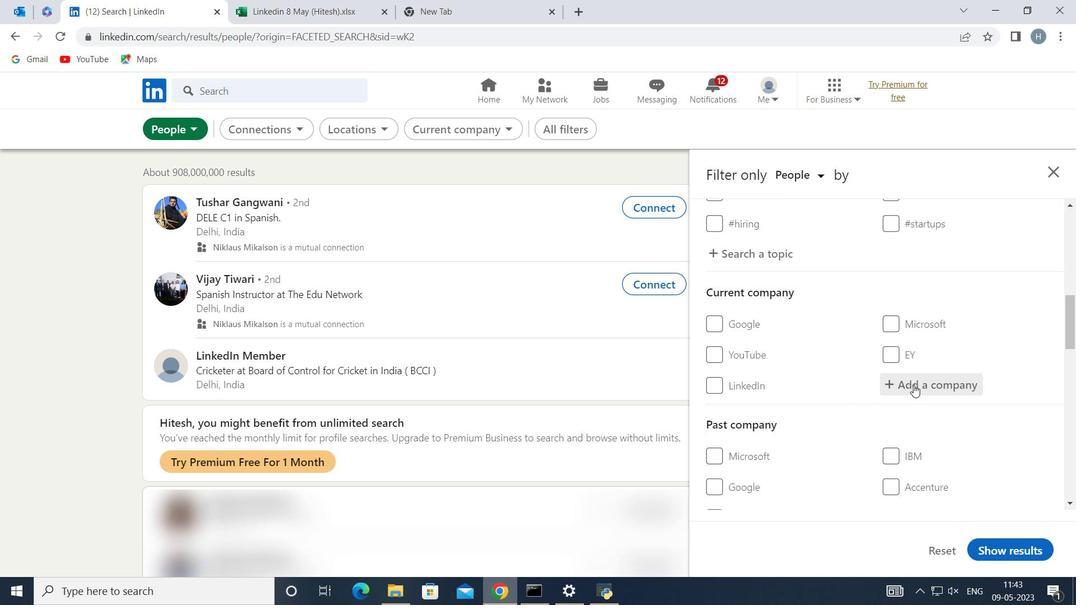 
Action: Mouse moved to (906, 385)
Screenshot: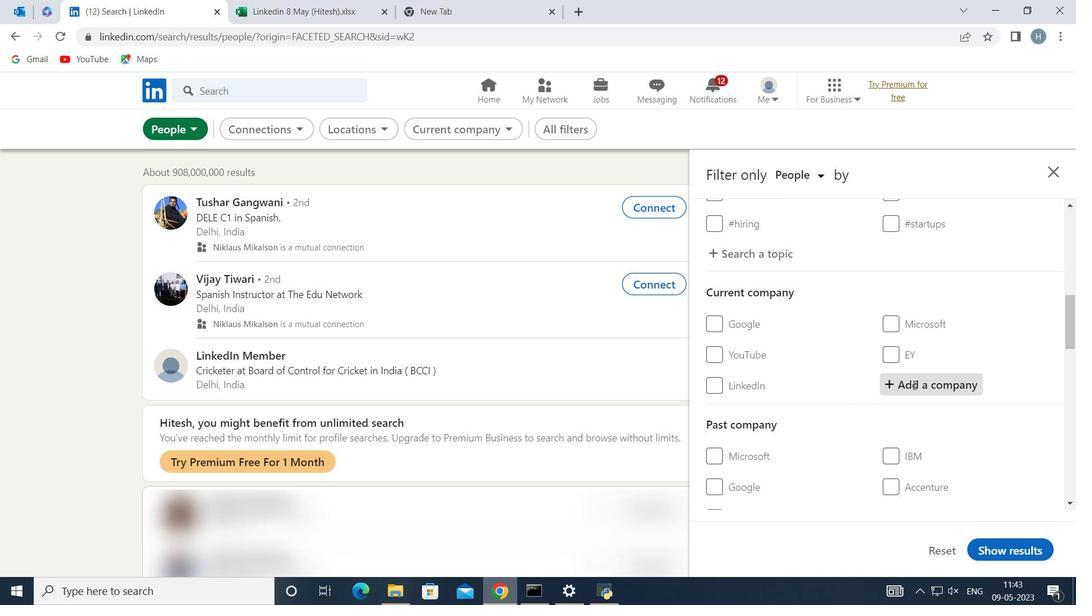 
Action: Key pressed <Key.shift>Tiens
Screenshot: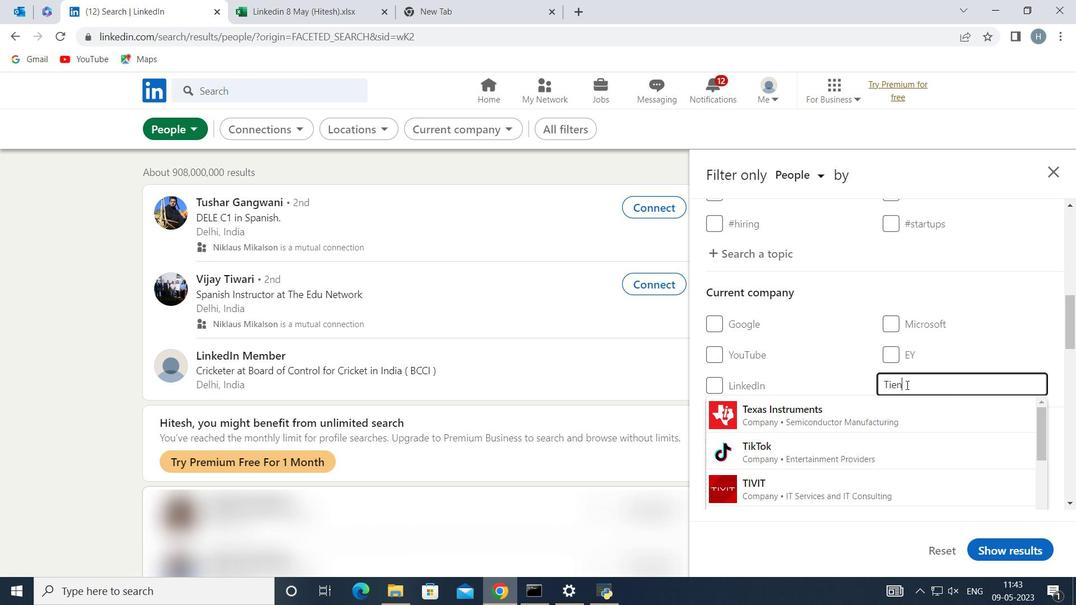 
Action: Mouse moved to (839, 402)
Screenshot: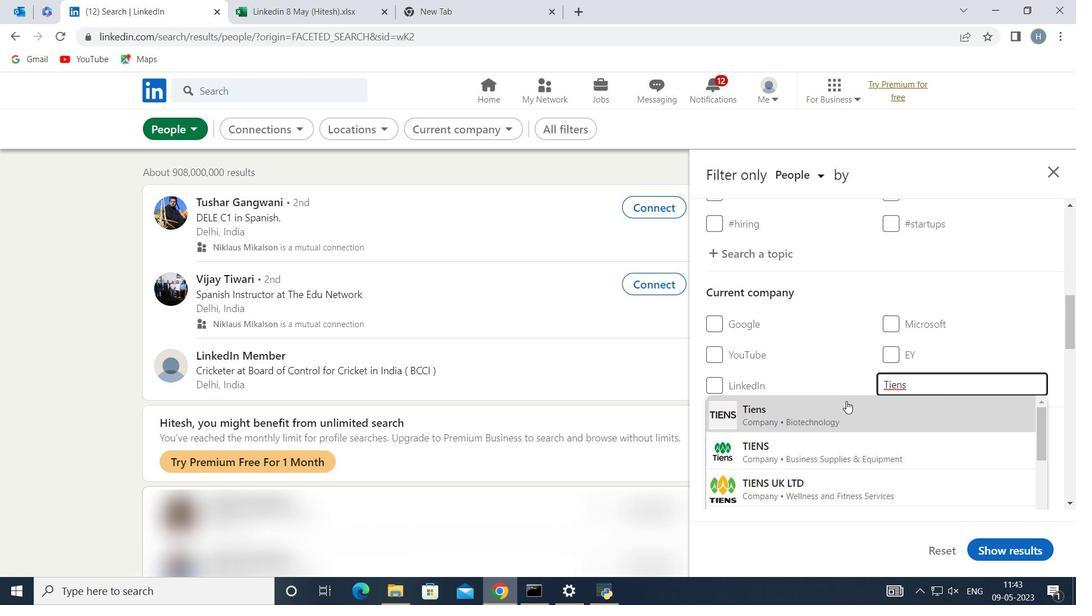 
Action: Mouse pressed left at (839, 402)
Screenshot: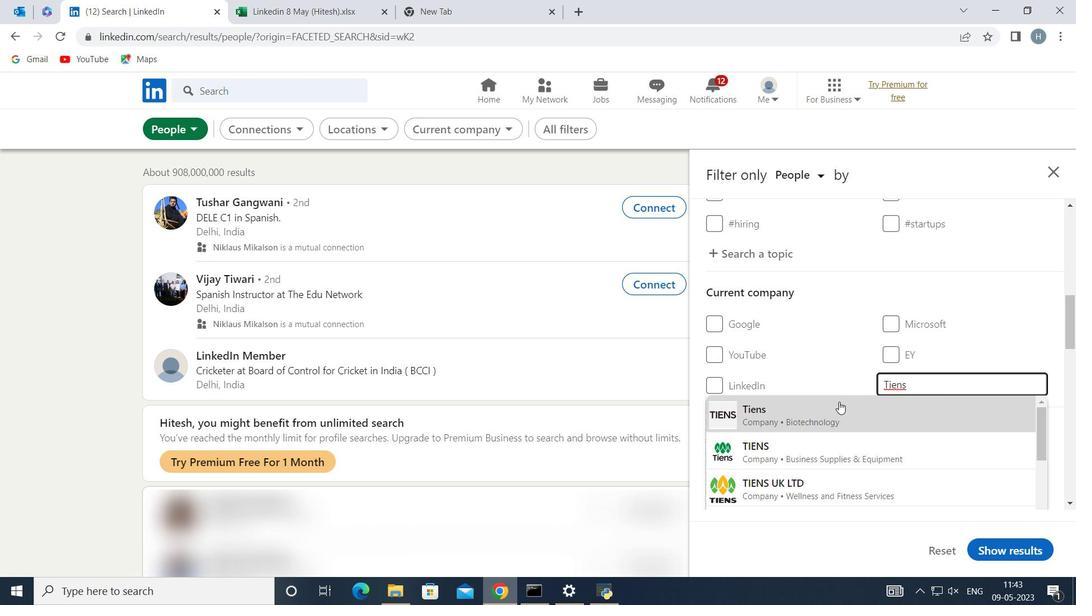 
Action: Mouse moved to (842, 387)
Screenshot: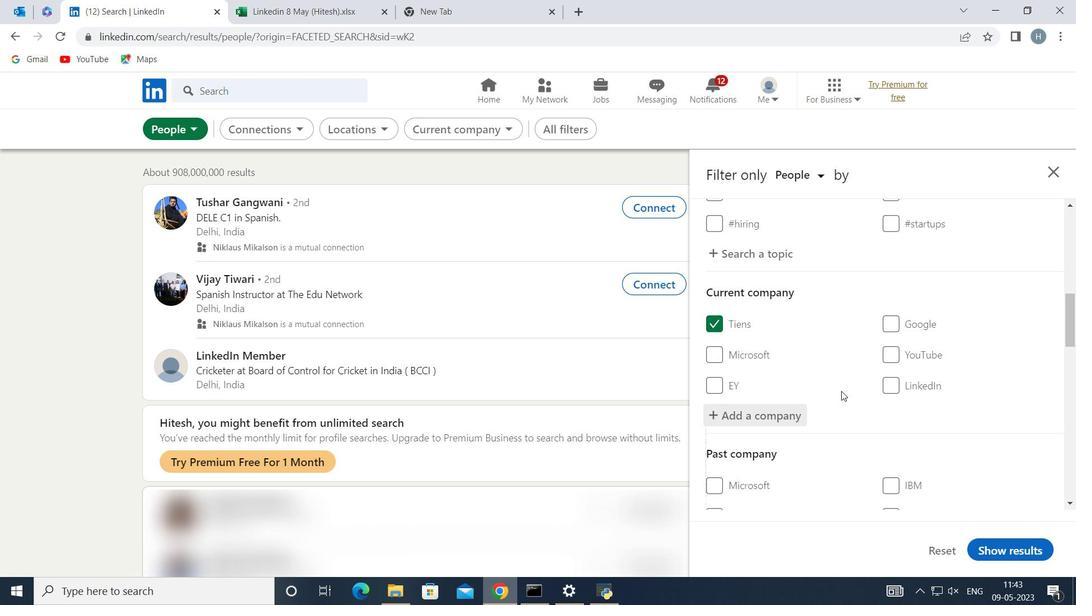 
Action: Mouse scrolled (842, 386) with delta (0, 0)
Screenshot: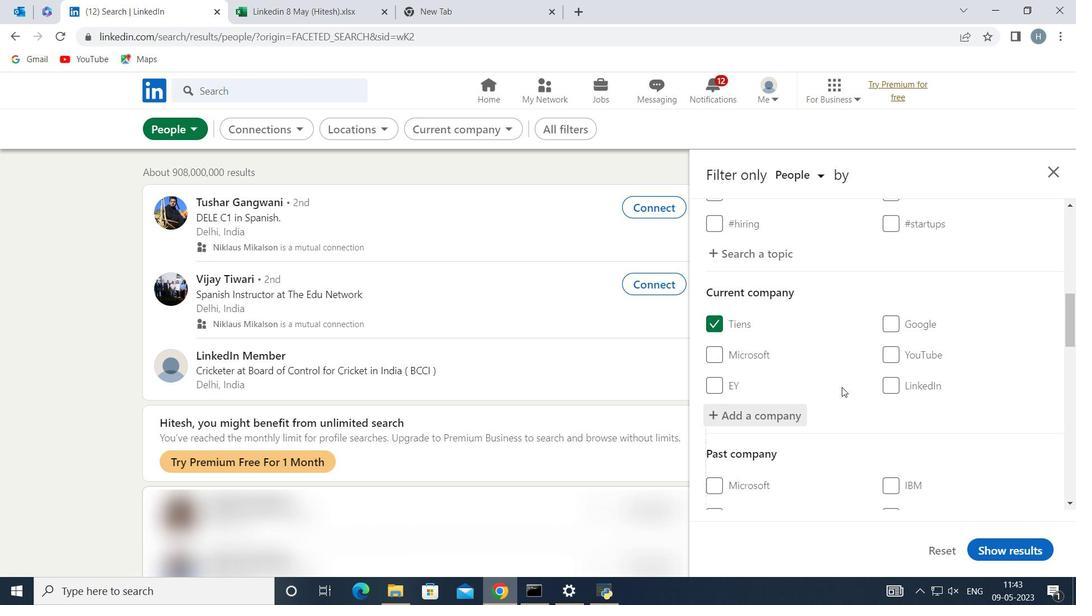 
Action: Mouse scrolled (842, 386) with delta (0, 0)
Screenshot: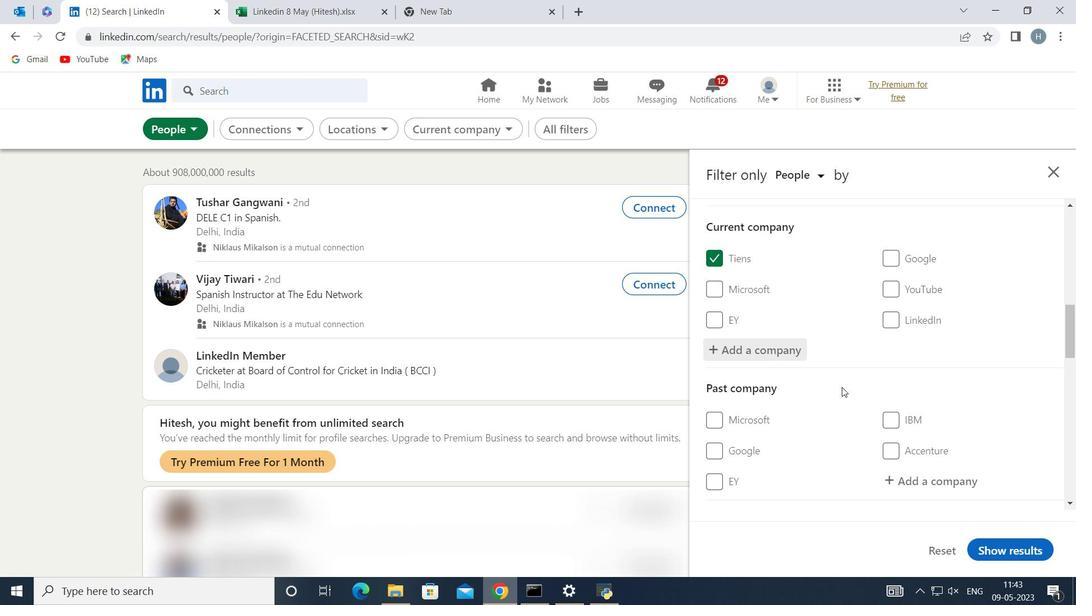 
Action: Mouse scrolled (842, 386) with delta (0, 0)
Screenshot: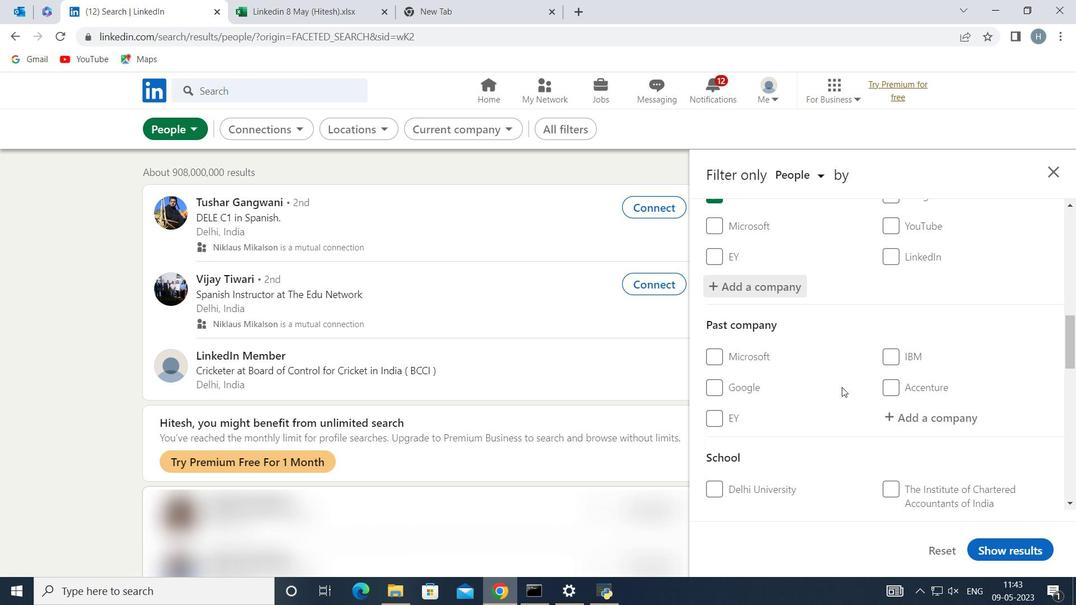 
Action: Mouse scrolled (842, 386) with delta (0, 0)
Screenshot: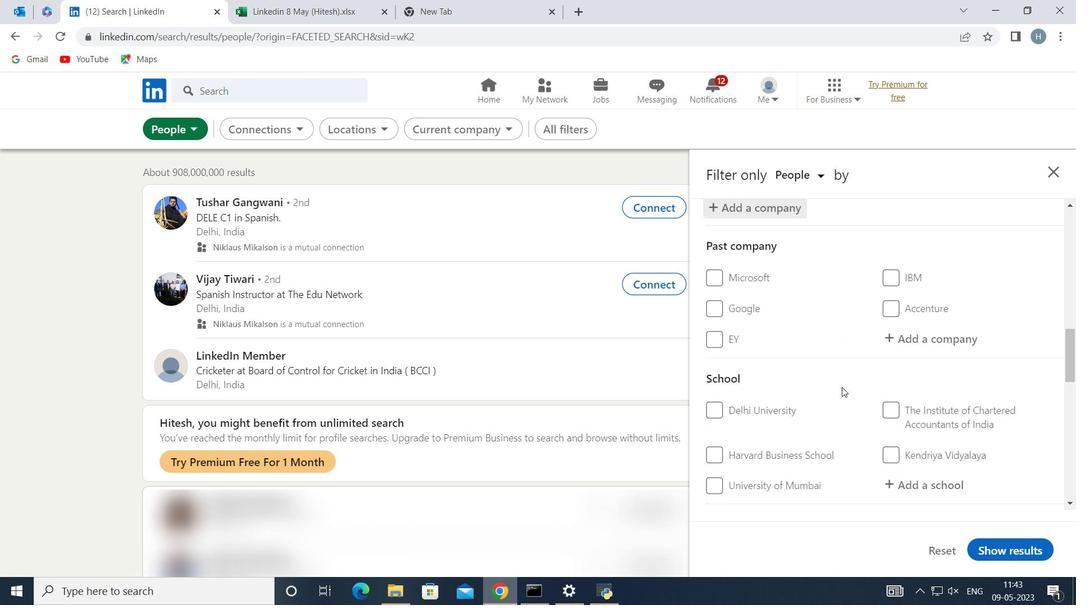 
Action: Mouse moved to (921, 409)
Screenshot: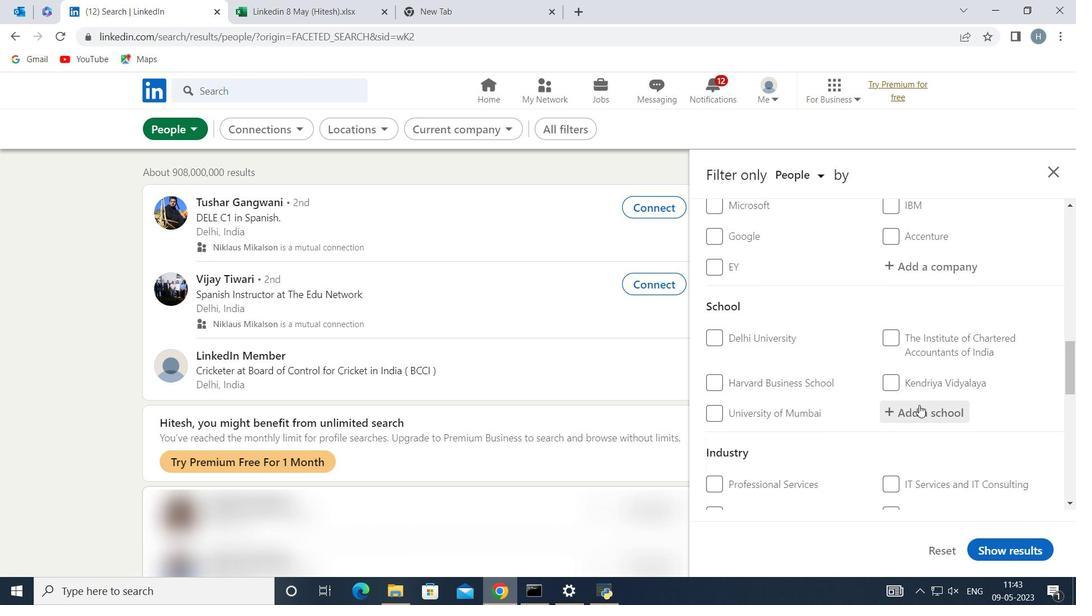 
Action: Mouse pressed left at (921, 409)
Screenshot: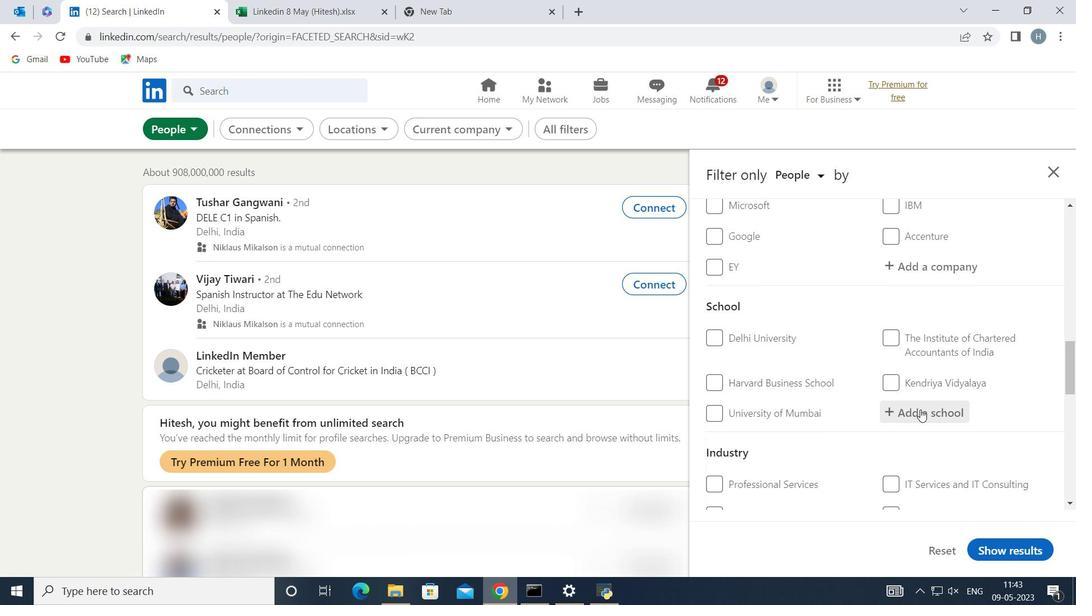 
Action: Key pressed <Key.shift>Villa<Key.space><Key.shift>Marie<Key.space><Key.shift>Degree<Key.space><Key.shift>C
Screenshot: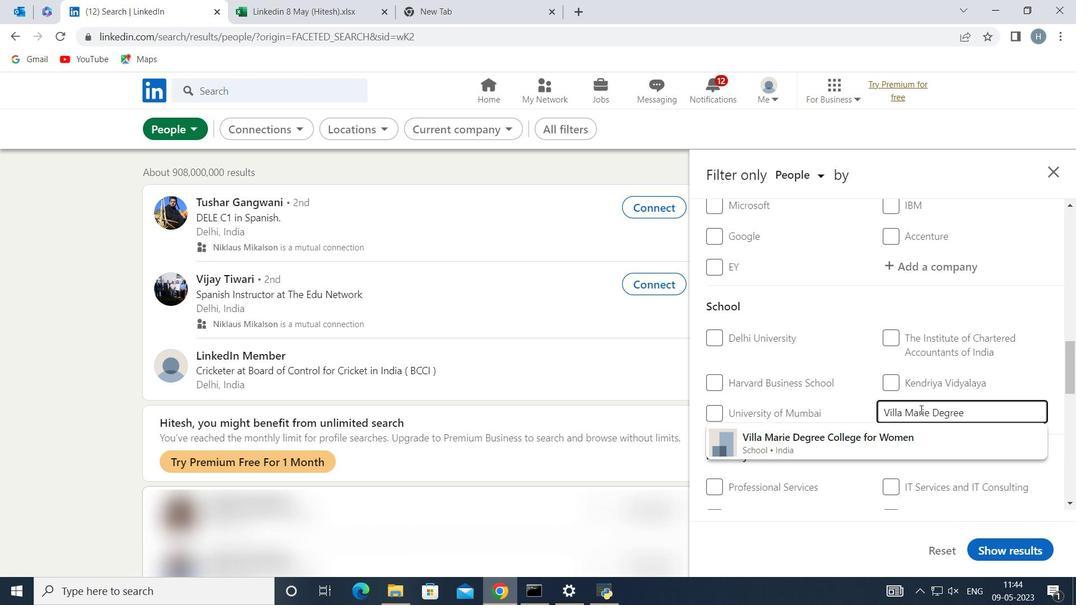 
Action: Mouse moved to (846, 438)
Screenshot: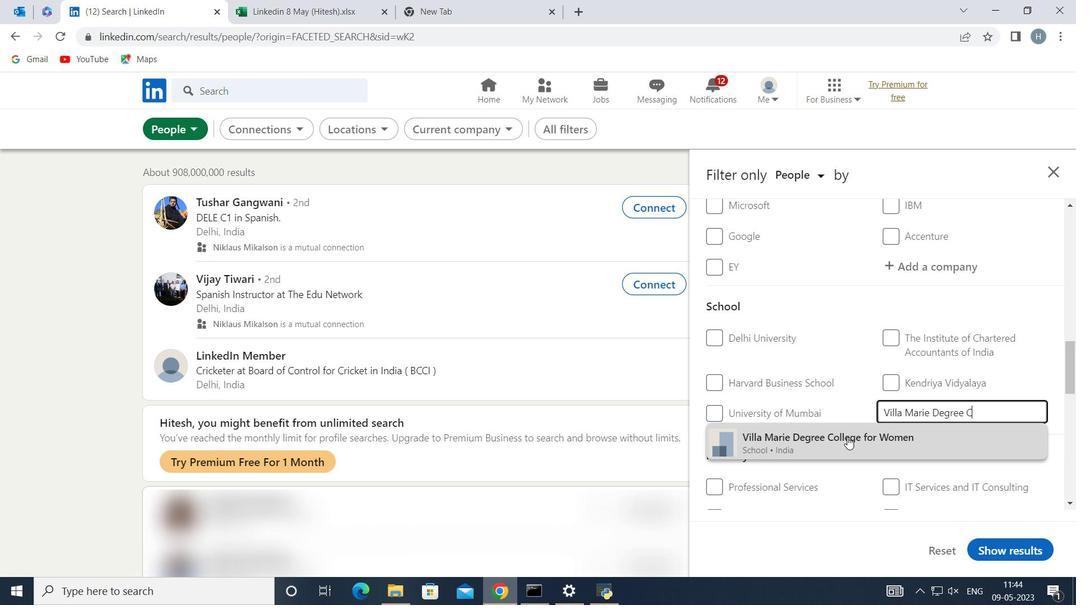 
Action: Mouse pressed left at (846, 438)
Screenshot: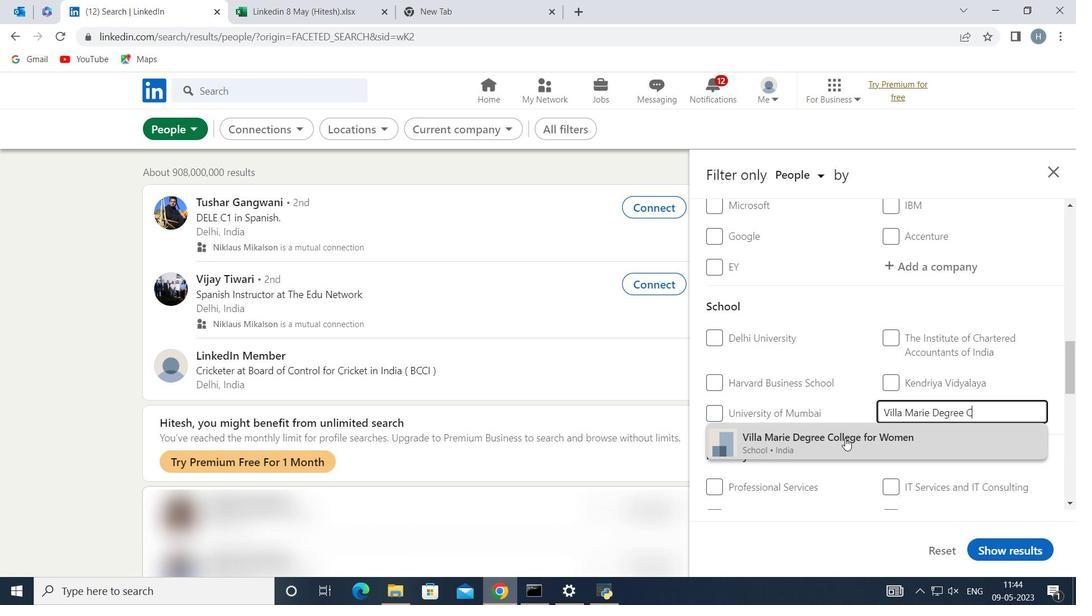 
Action: Mouse moved to (843, 407)
Screenshot: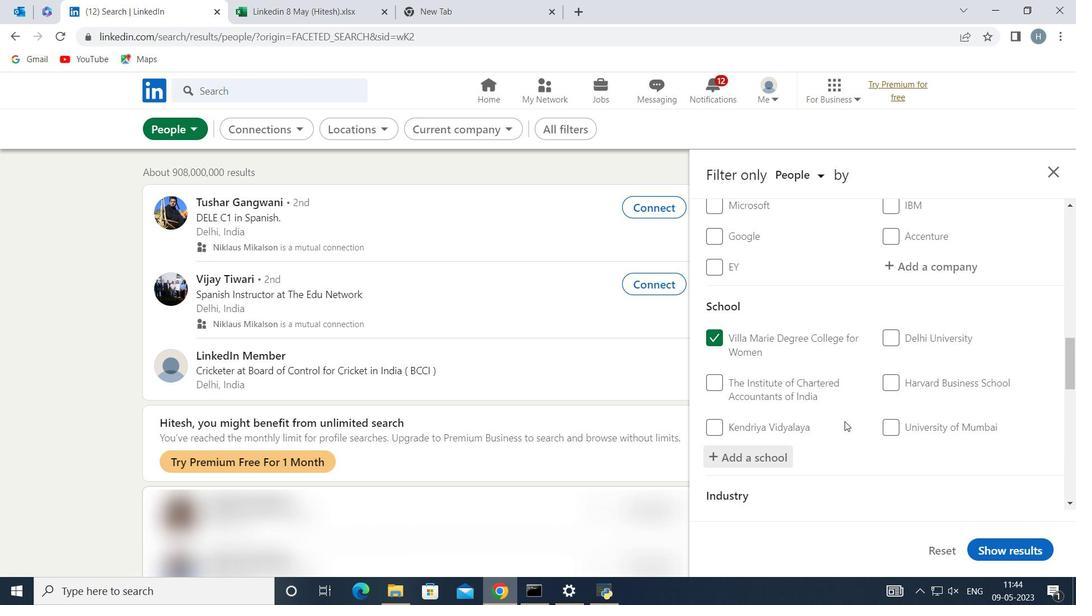 
Action: Mouse scrolled (843, 406) with delta (0, 0)
Screenshot: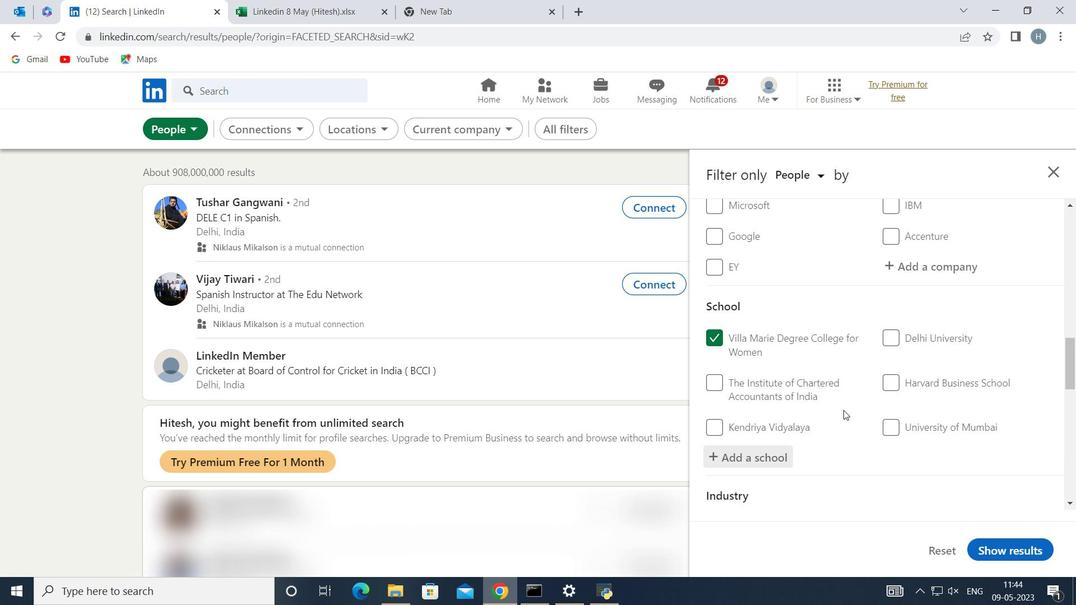 
Action: Mouse moved to (841, 404)
Screenshot: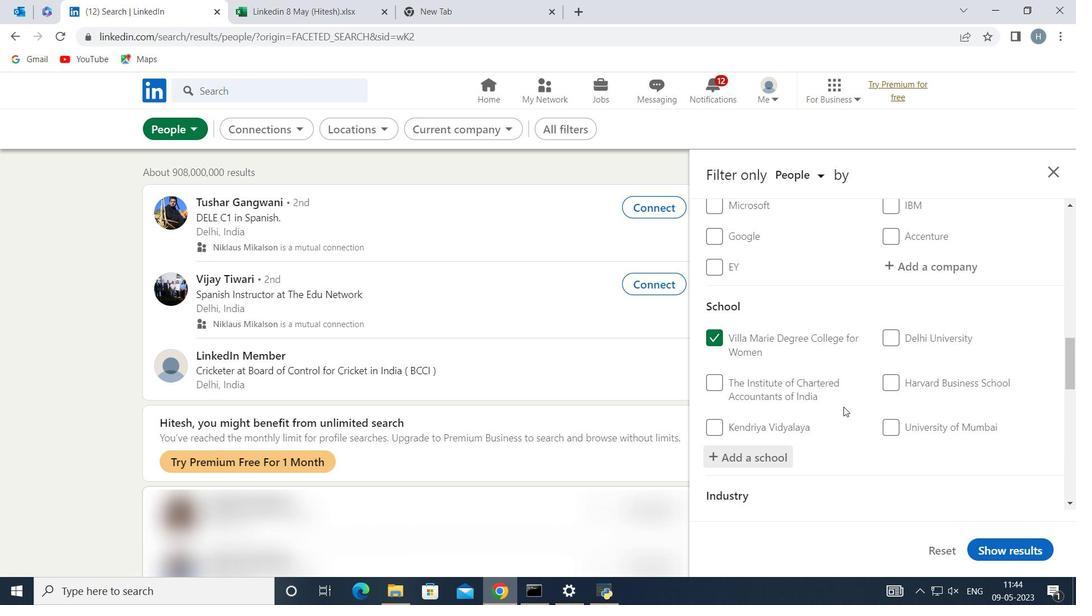 
Action: Mouse scrolled (841, 404) with delta (0, 0)
Screenshot: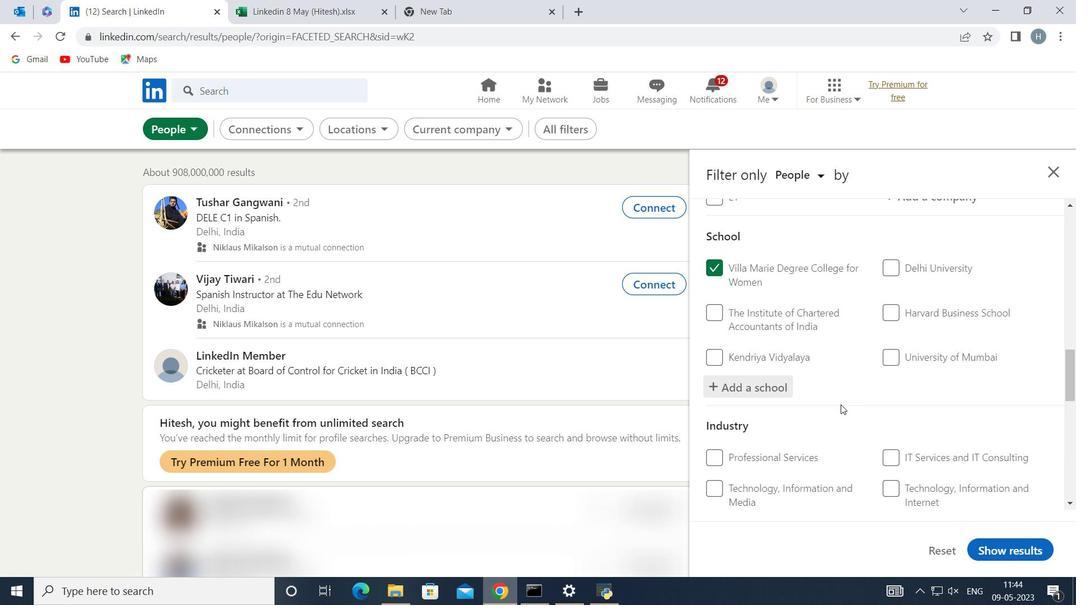 
Action: Mouse moved to (841, 404)
Screenshot: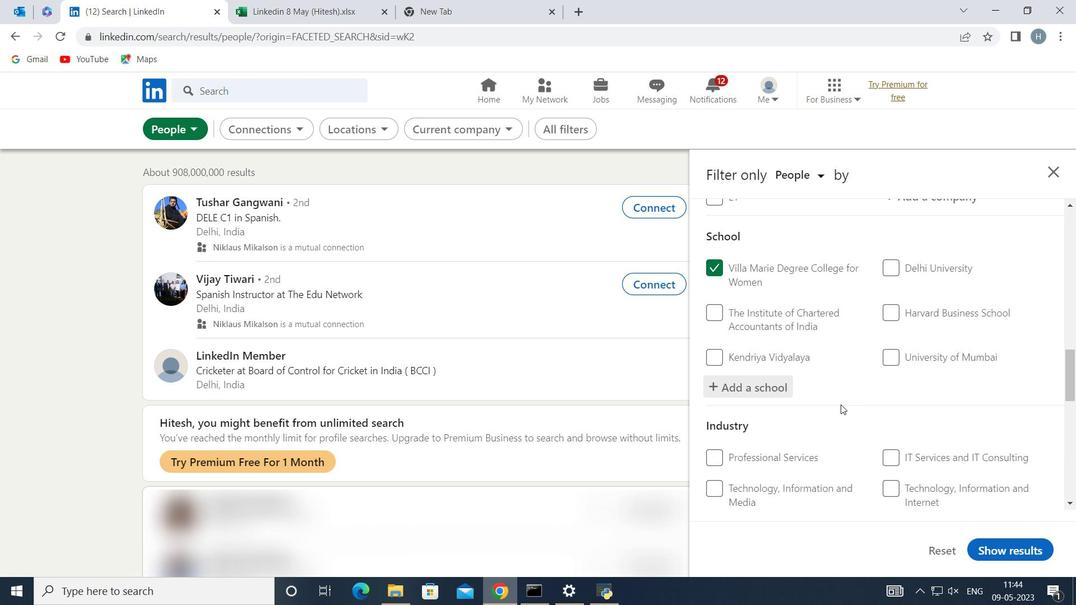 
Action: Mouse scrolled (841, 403) with delta (0, 0)
Screenshot: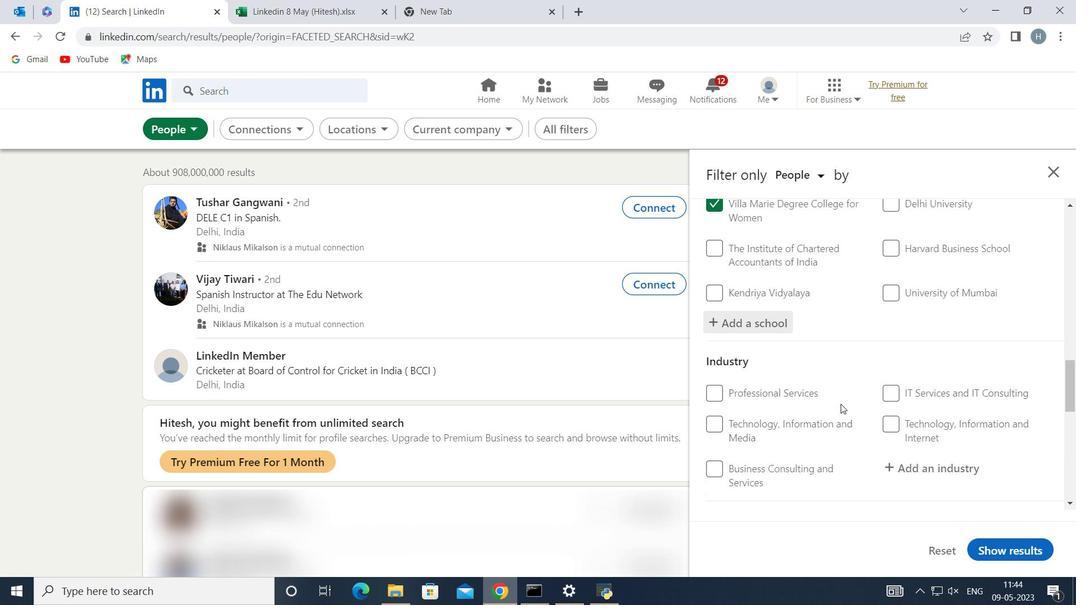 
Action: Mouse moved to (928, 393)
Screenshot: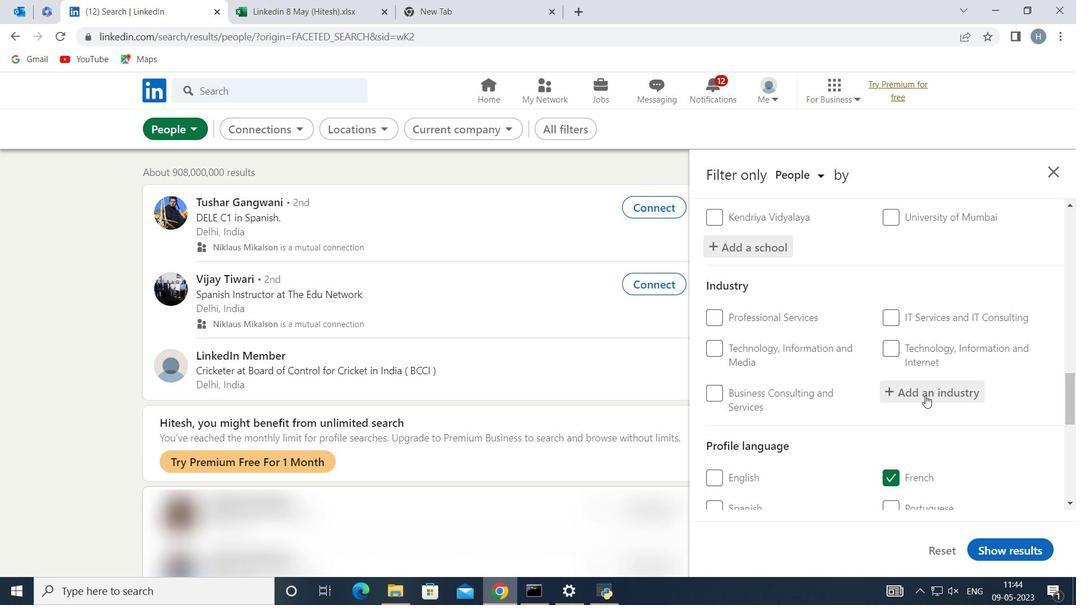 
Action: Mouse pressed left at (928, 393)
Screenshot: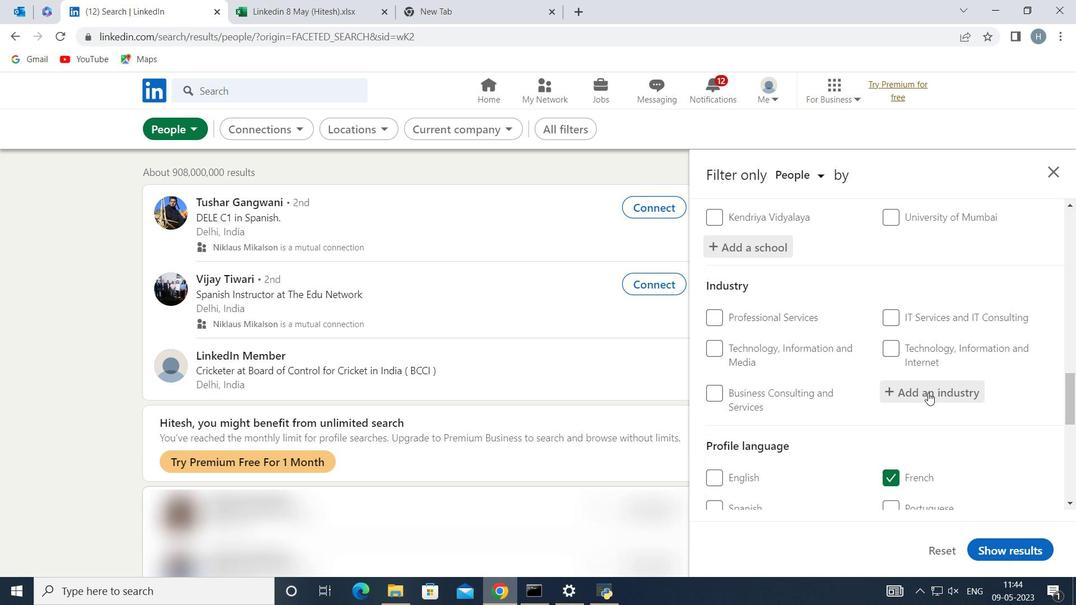 
Action: Key pressed <Key.shift>Waste<Key.space><Key.shift>Treatm
Screenshot: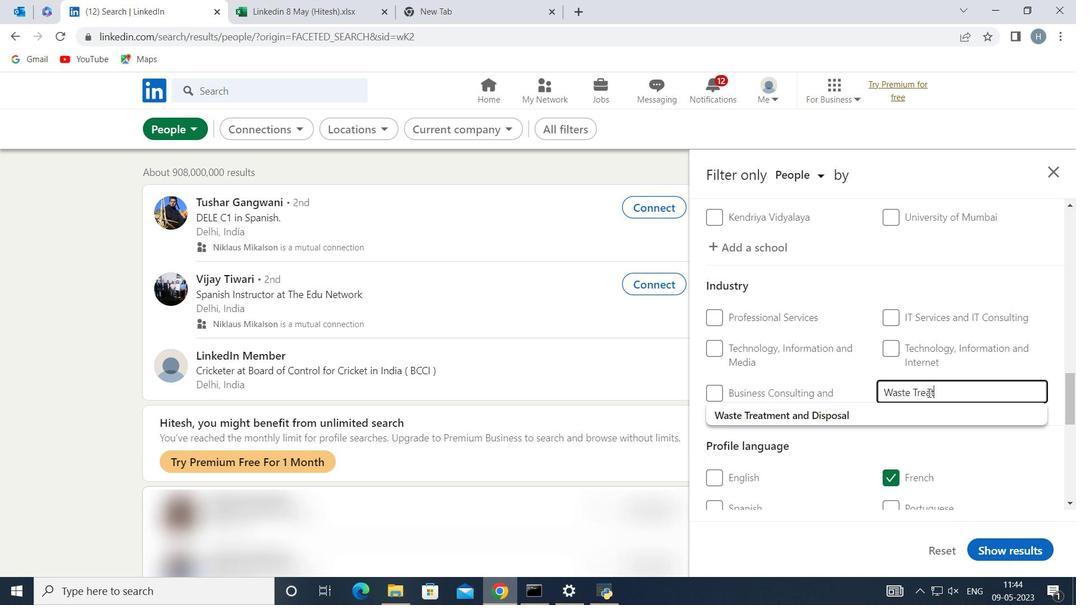 
Action: Mouse moved to (878, 415)
Screenshot: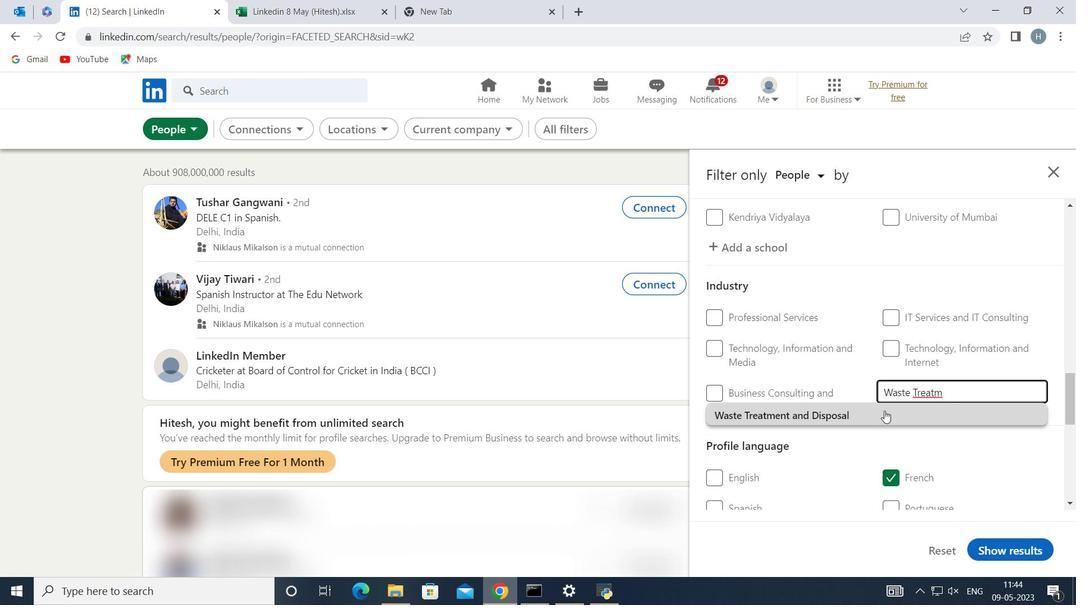 
Action: Mouse pressed left at (878, 415)
Screenshot: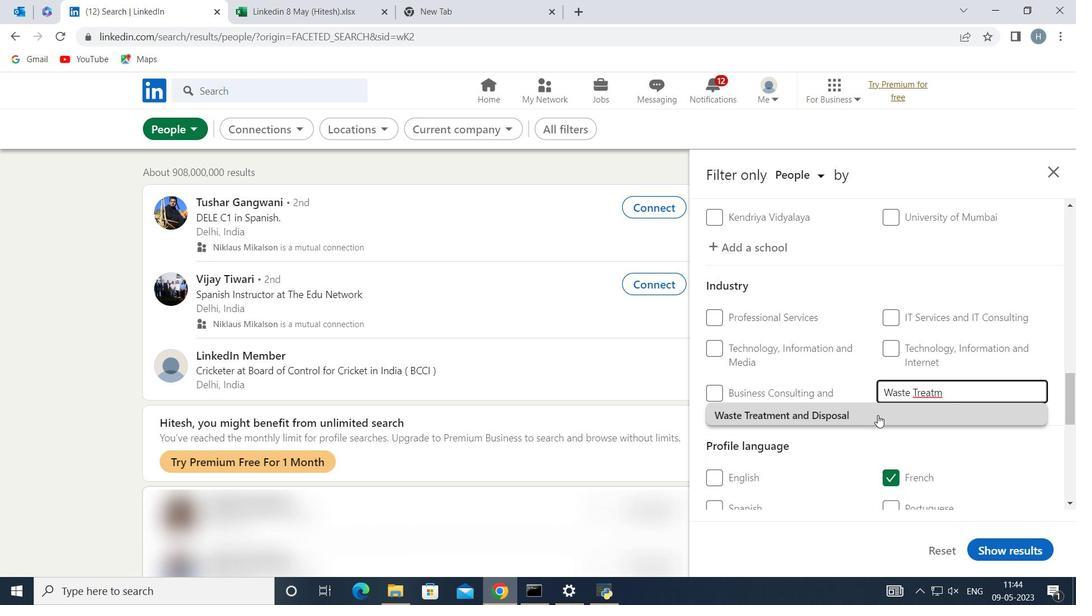 
Action: Mouse scrolled (878, 414) with delta (0, 0)
Screenshot: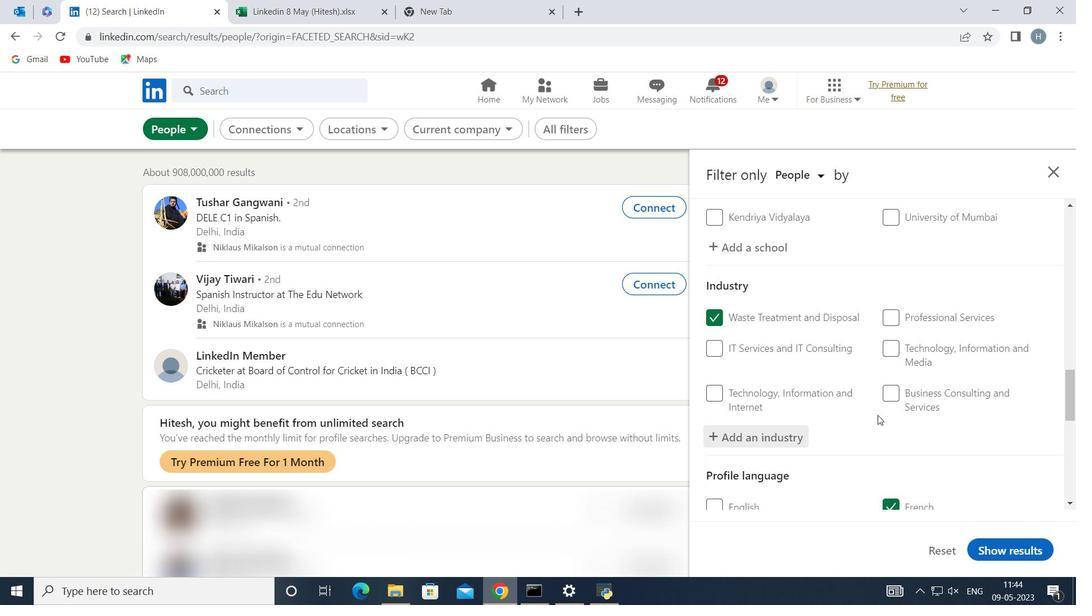 
Action: Mouse moved to (878, 415)
Screenshot: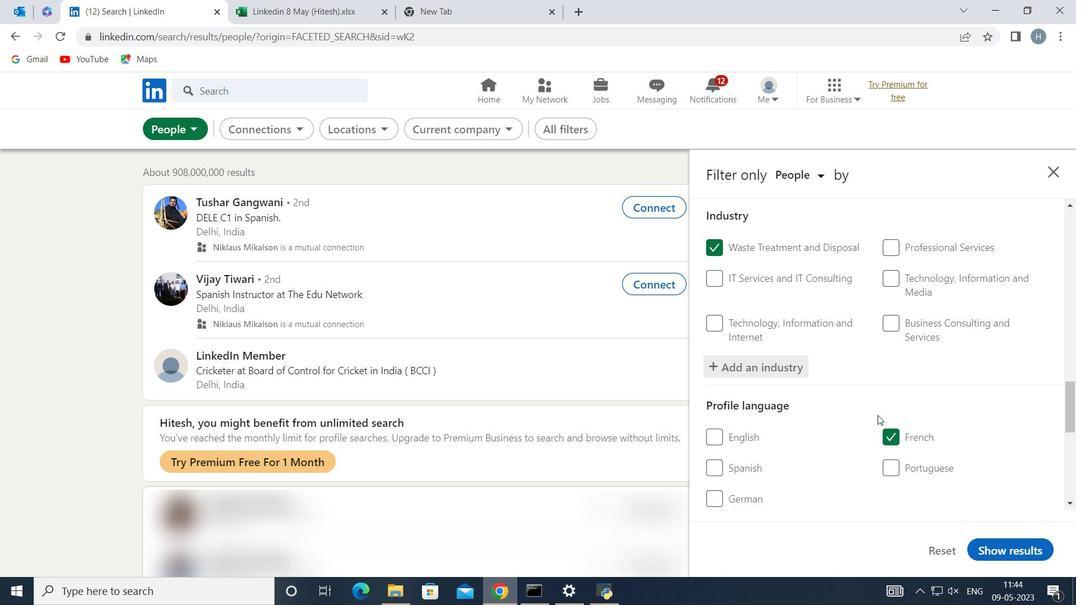 
Action: Mouse scrolled (878, 414) with delta (0, 0)
Screenshot: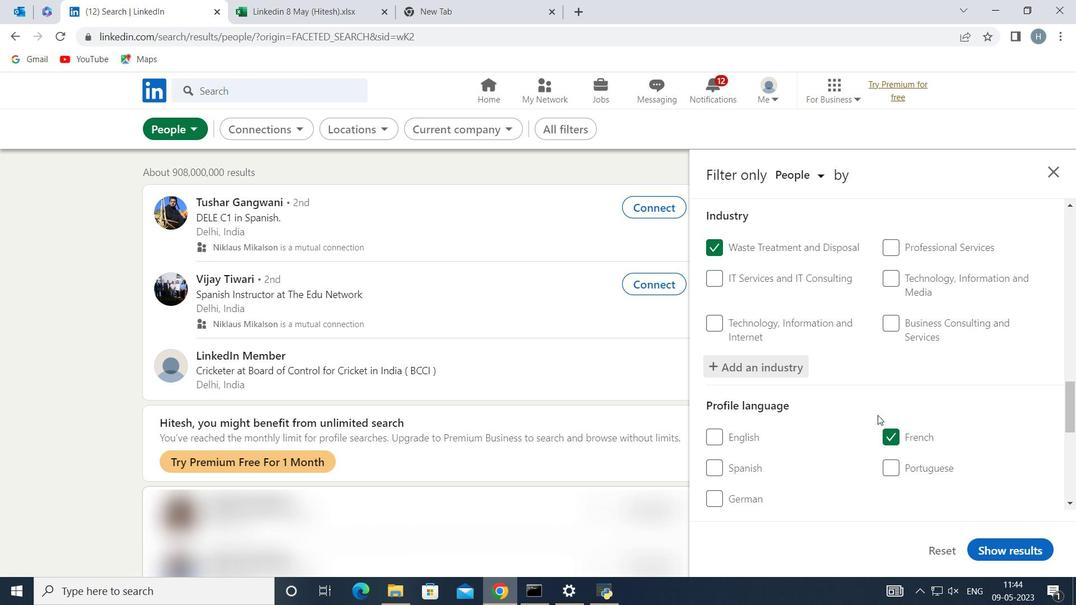
Action: Mouse scrolled (878, 414) with delta (0, 0)
Screenshot: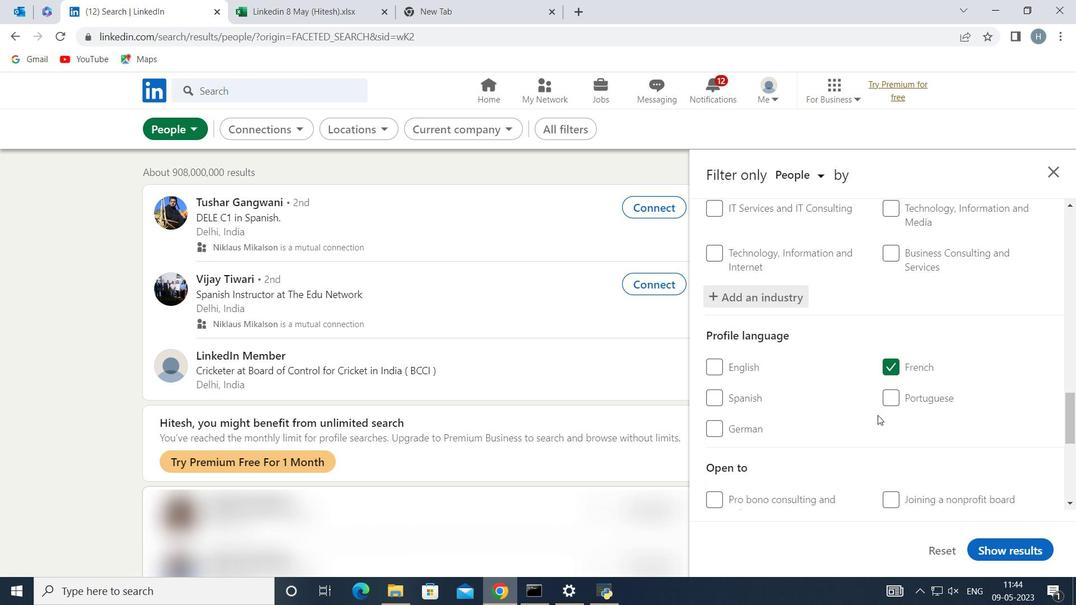 
Action: Mouse scrolled (878, 414) with delta (0, 0)
Screenshot: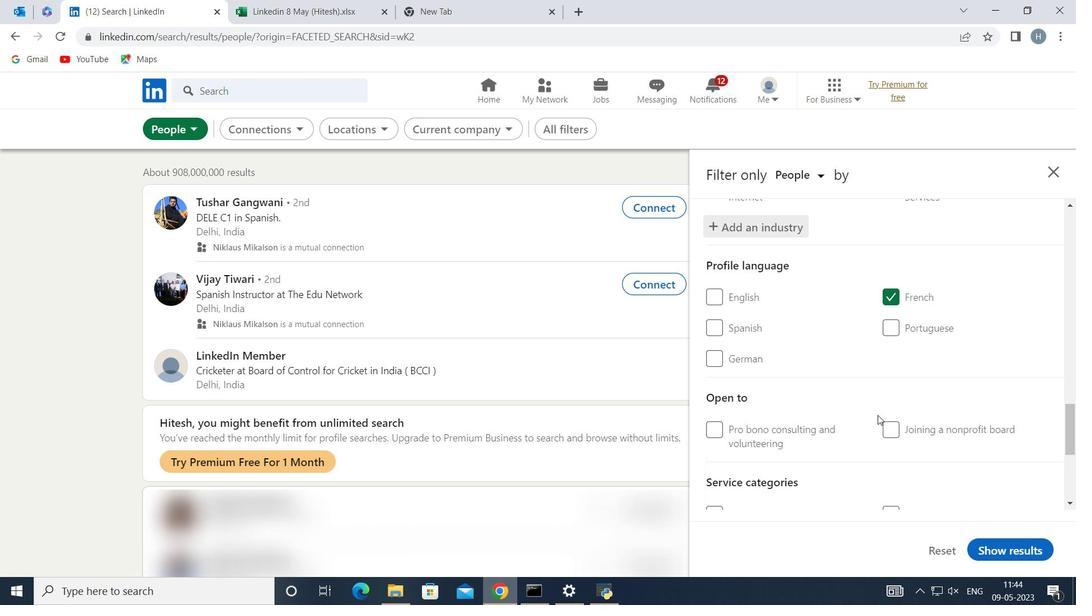 
Action: Mouse scrolled (878, 414) with delta (0, 0)
Screenshot: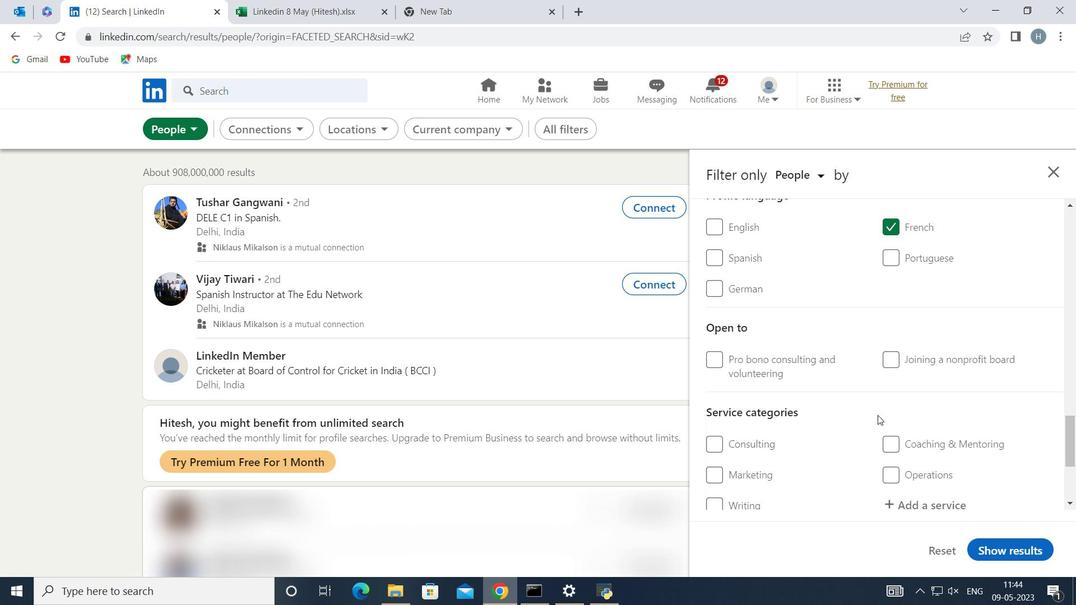 
Action: Mouse scrolled (878, 414) with delta (0, 0)
Screenshot: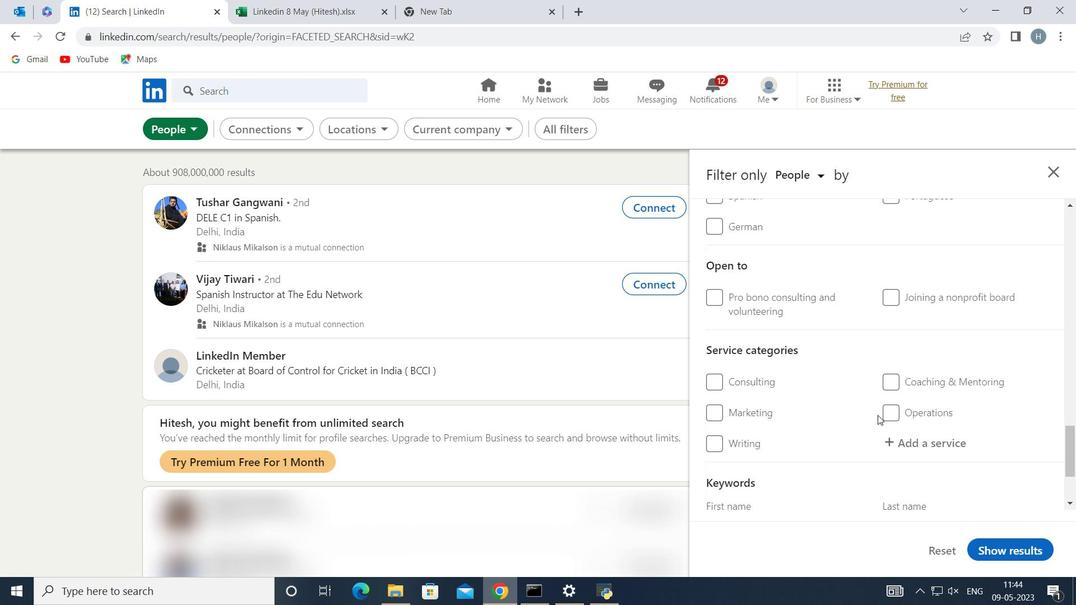 
Action: Mouse moved to (934, 365)
Screenshot: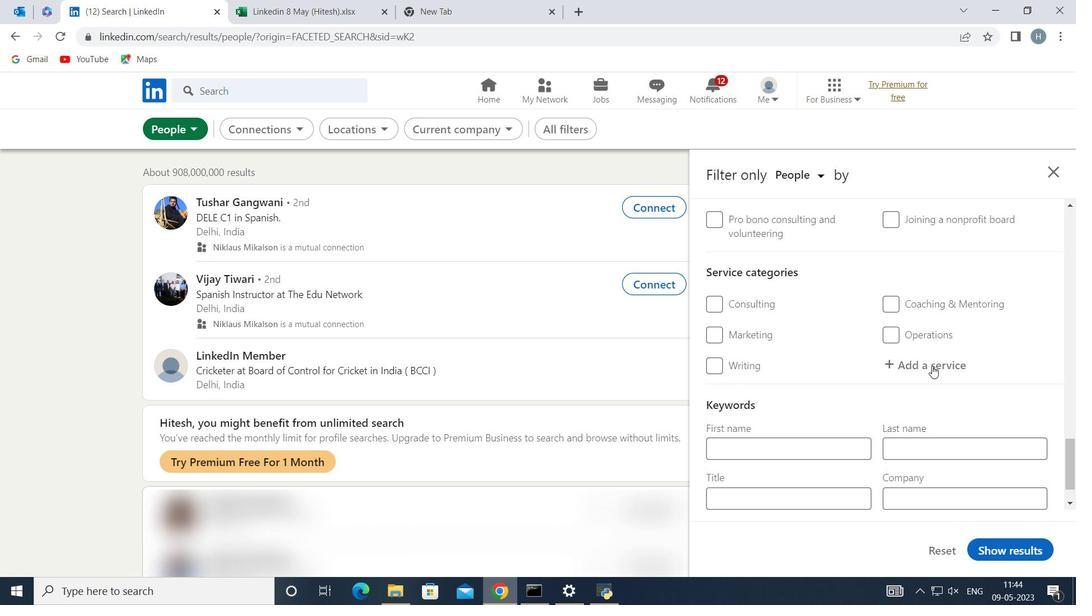 
Action: Mouse pressed left at (934, 365)
Screenshot: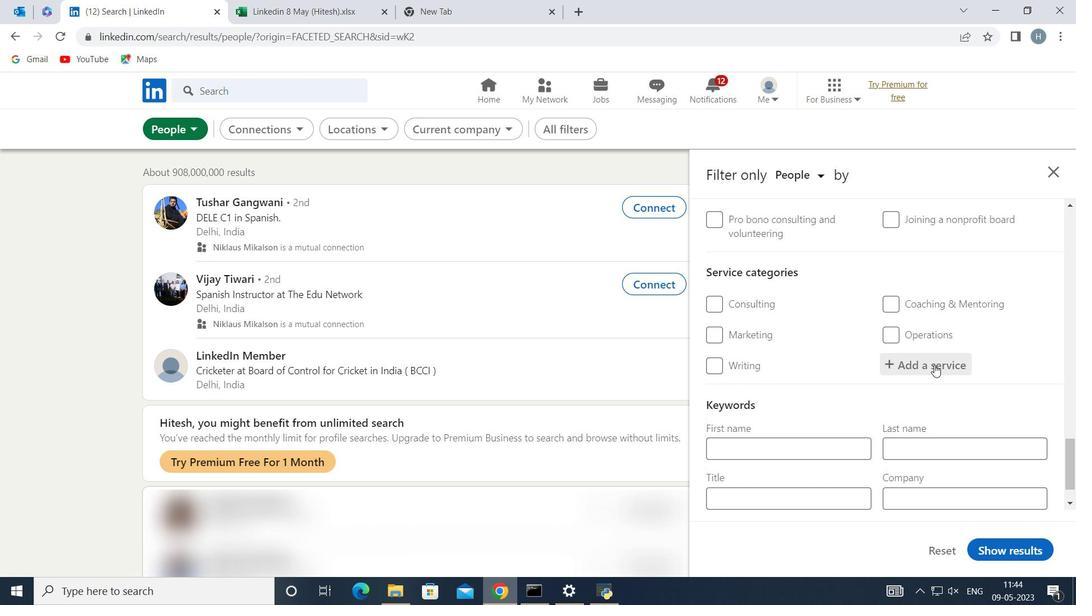 
Action: Key pressed <Key.shift>Public<Key.space><Key.shift>Spe
Screenshot: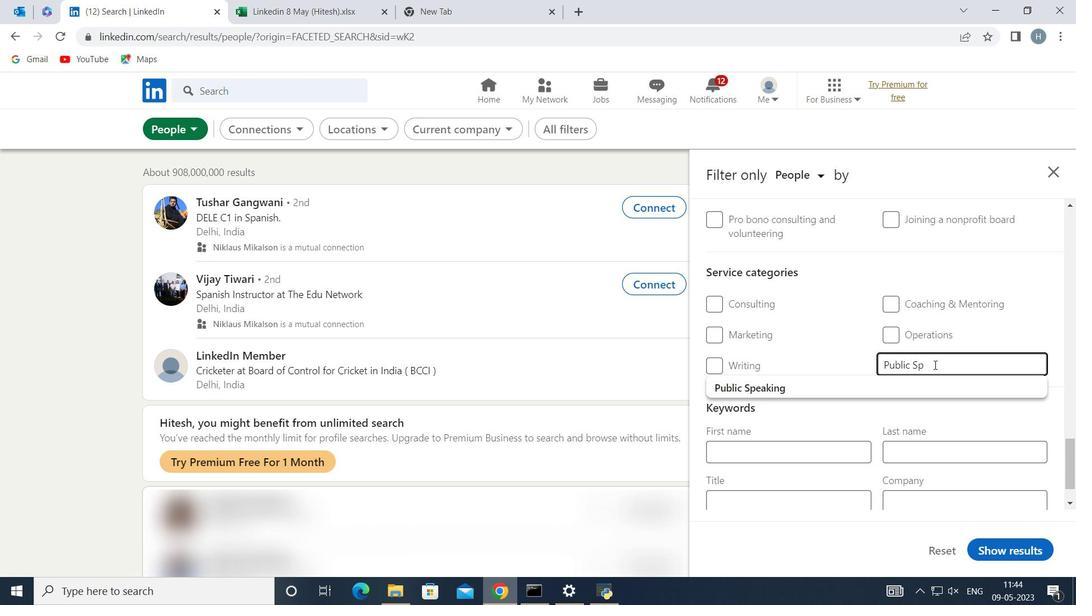 
Action: Mouse moved to (850, 379)
Screenshot: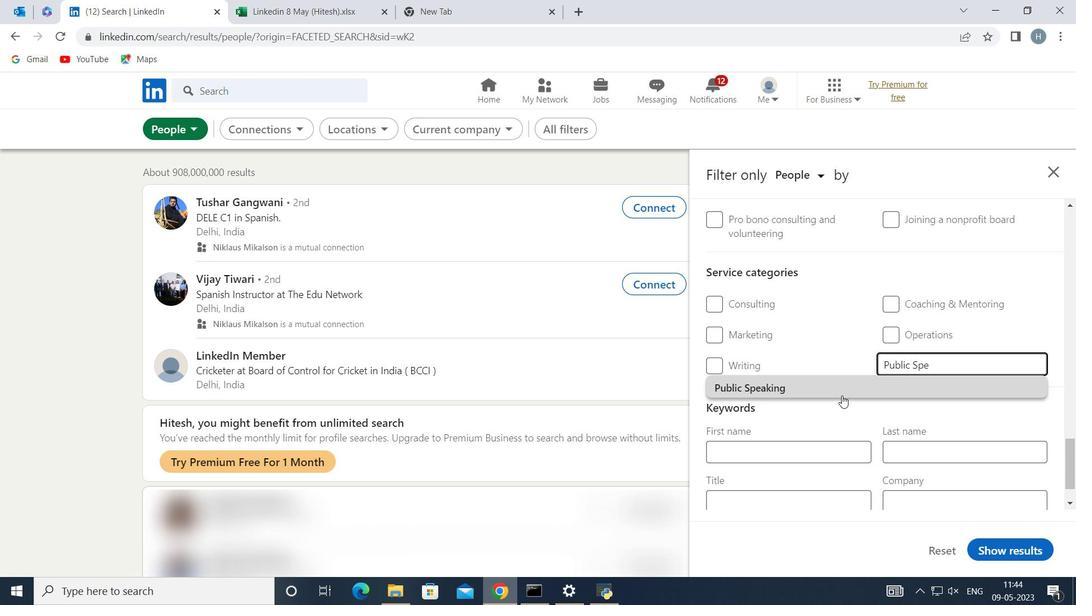 
Action: Mouse pressed left at (850, 379)
Screenshot: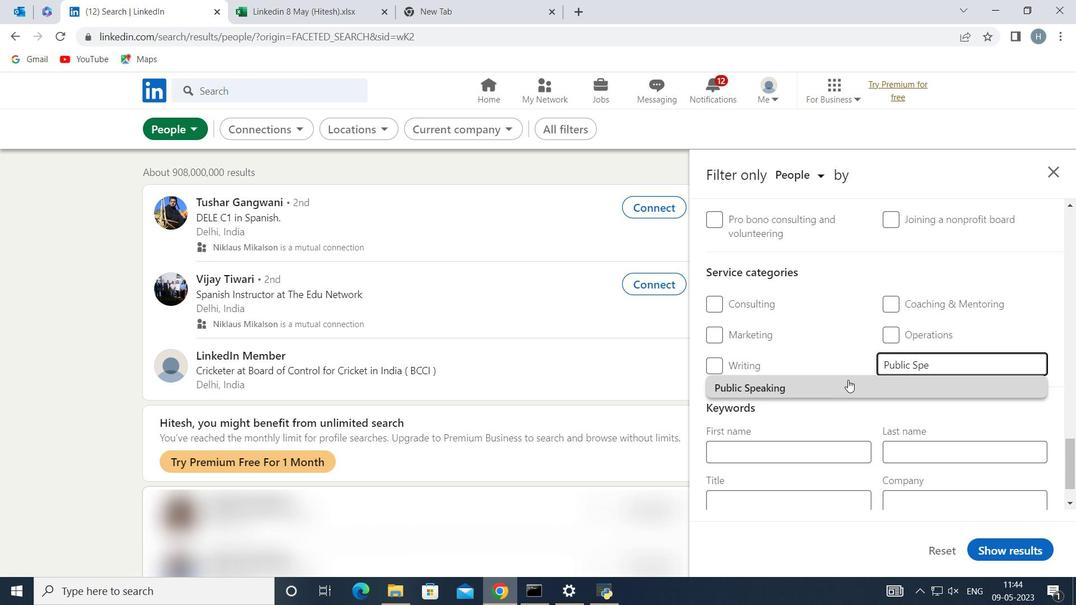 
Action: Mouse scrolled (850, 379) with delta (0, 0)
Screenshot: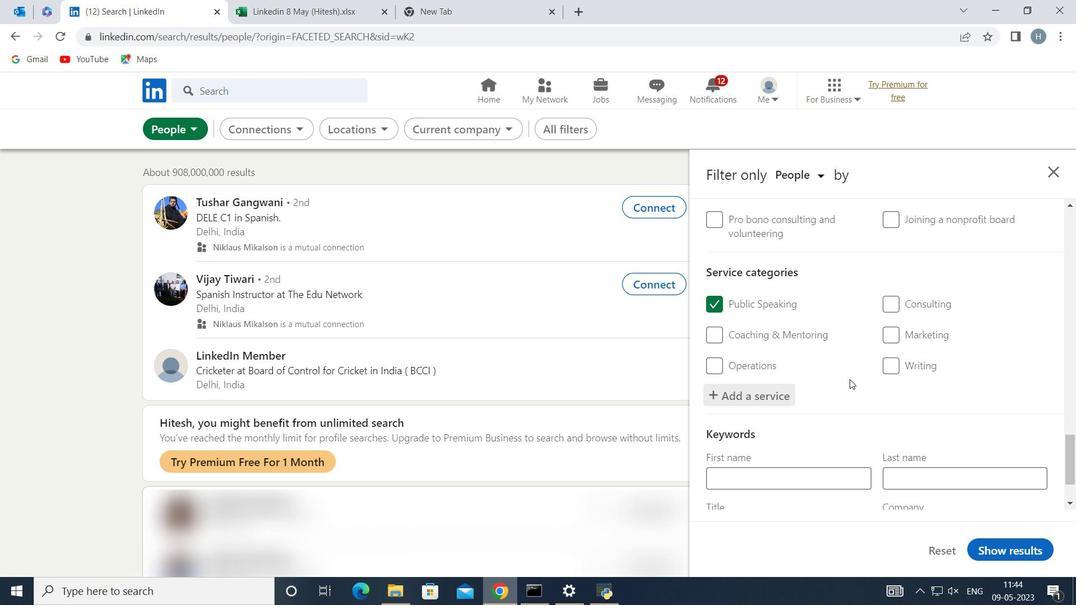 
Action: Mouse scrolled (850, 379) with delta (0, 0)
Screenshot: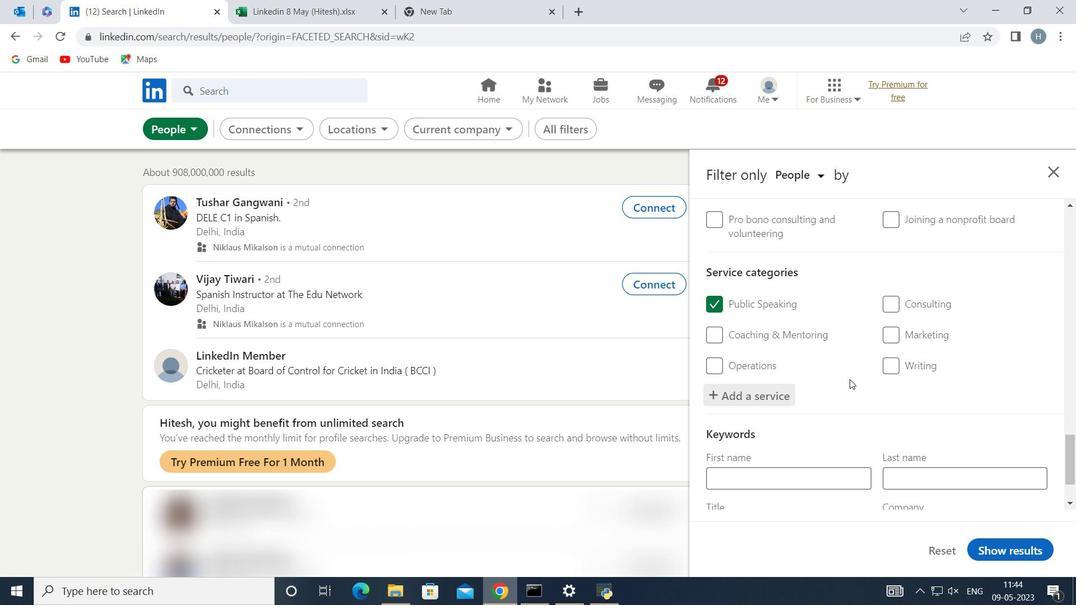 
Action: Mouse moved to (850, 380)
Screenshot: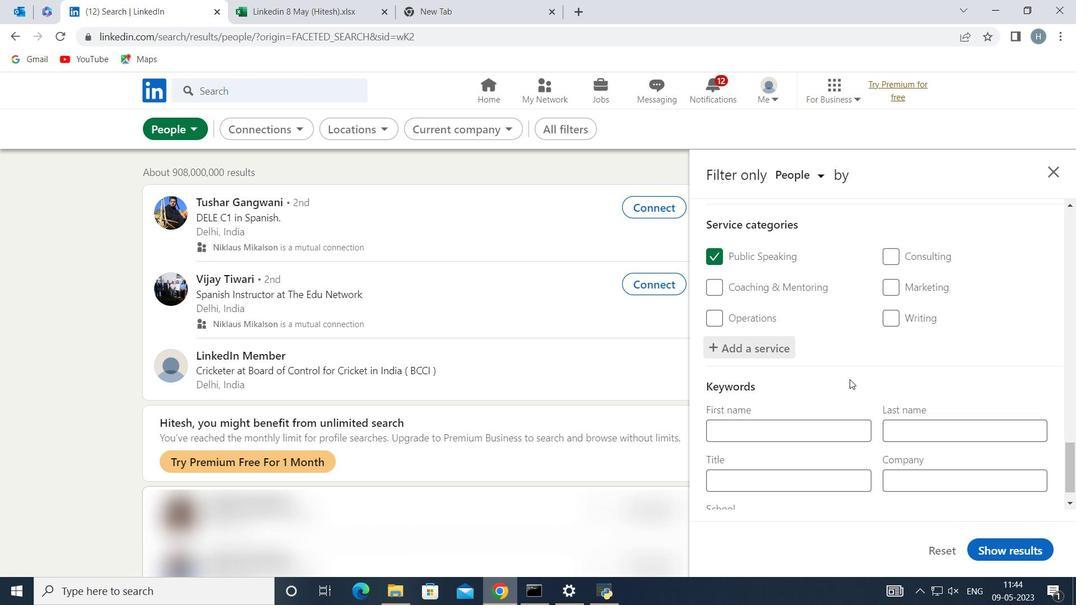 
Action: Mouse scrolled (850, 380) with delta (0, 0)
Screenshot: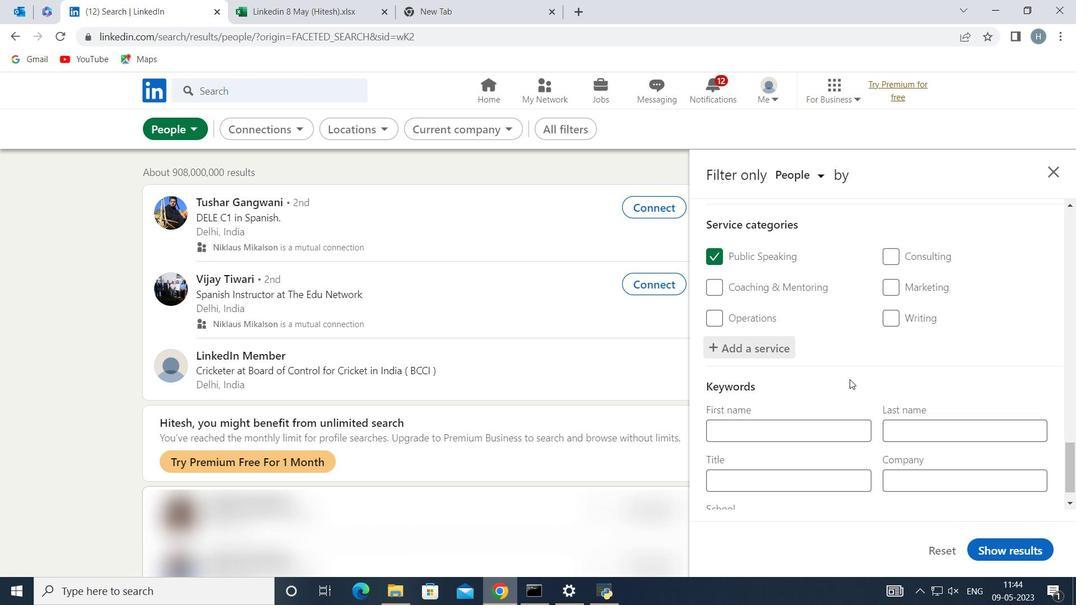 
Action: Mouse moved to (848, 382)
Screenshot: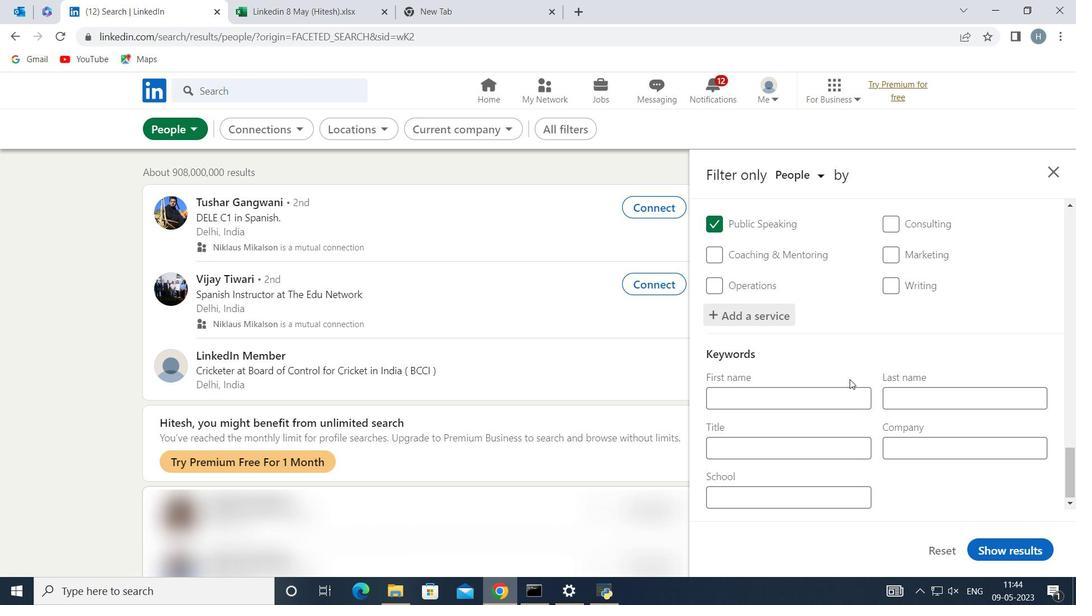 
Action: Mouse scrolled (848, 381) with delta (0, 0)
Screenshot: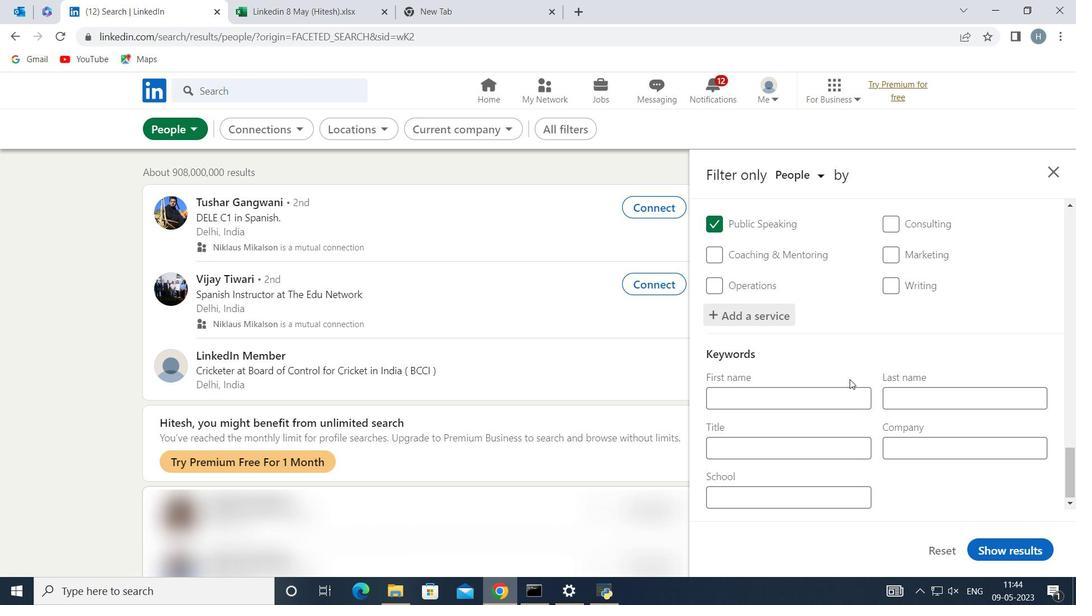 
Action: Mouse moved to (842, 444)
Screenshot: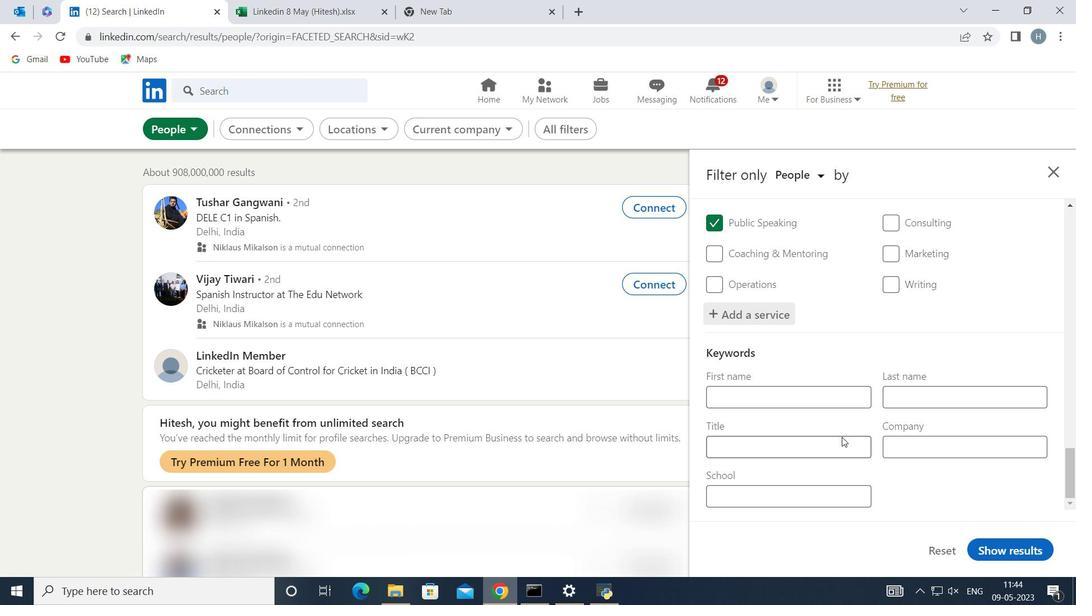 
Action: Mouse pressed left at (842, 444)
Screenshot: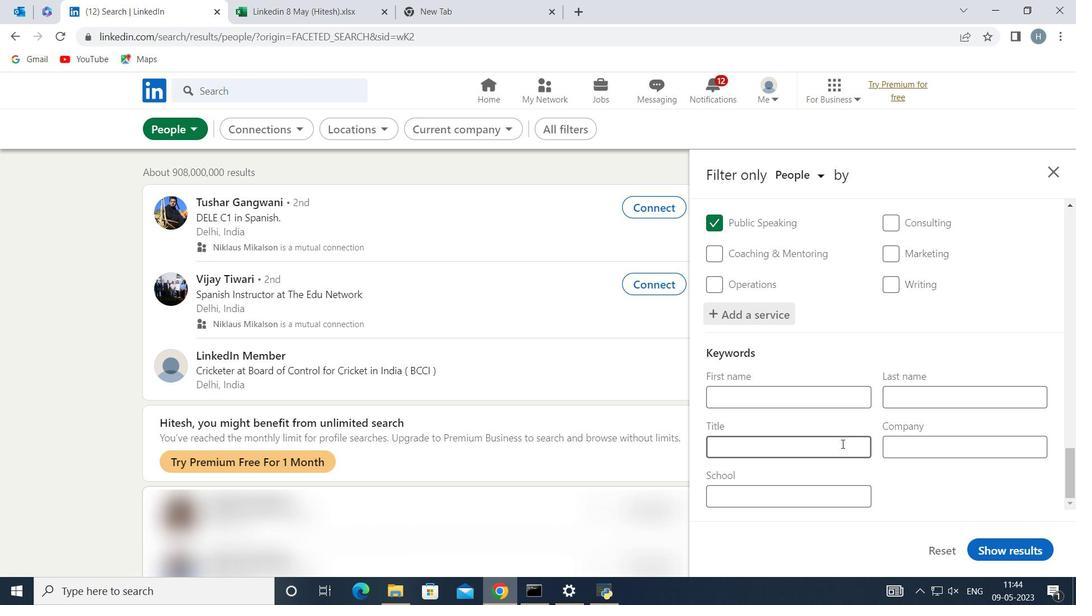
Action: Key pressed <Key.shift><Key.shift><Key.shift><Key.shift><Key.shift><Key.shift><Key.shift><Key.shift><Key.shift><Key.shift><Key.shift><Key.shift><Key.shift><Key.shift><Key.shift><Key.shift><Key.shift><Key.shift><Key.shift><Key.shift><Key.shift><Key.shift>Library<Key.space><Key.shift>Assistant
Screenshot: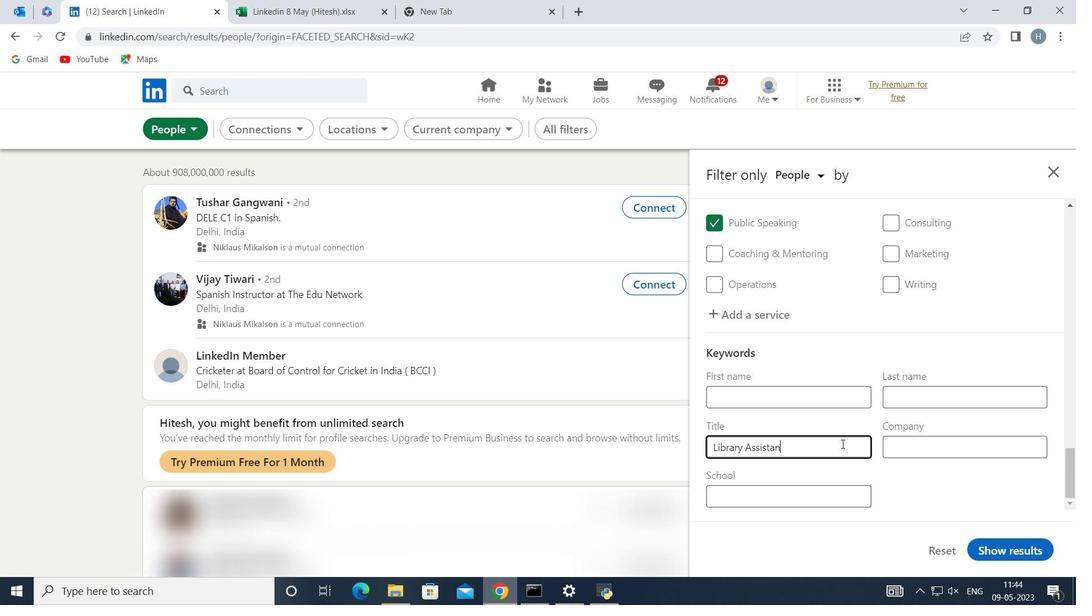 
Action: Mouse moved to (998, 552)
Screenshot: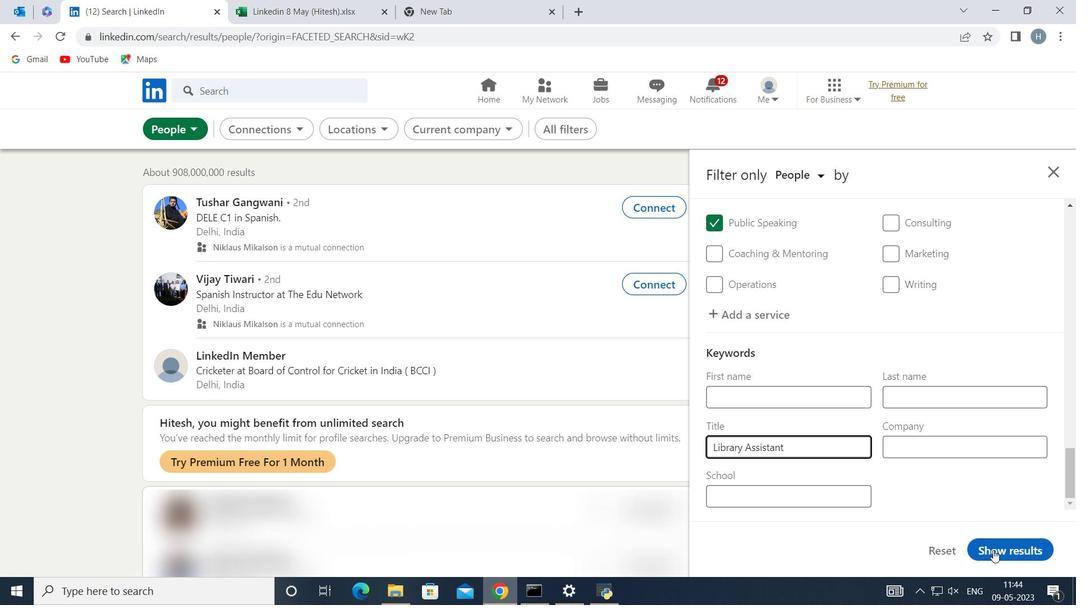 
Action: Mouse pressed left at (998, 552)
Screenshot: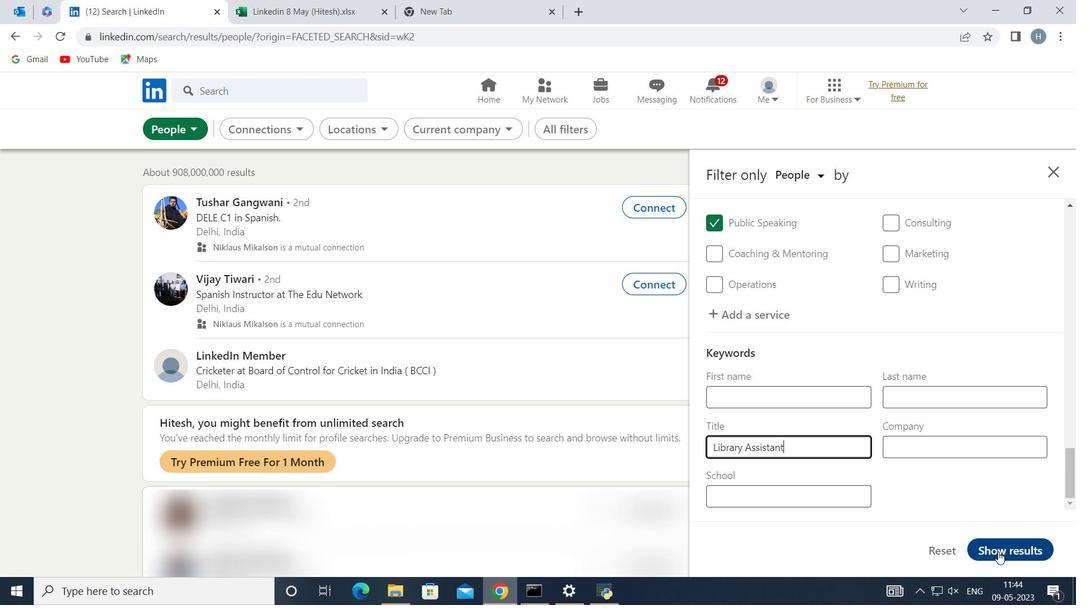 
Action: Mouse moved to (842, 447)
Screenshot: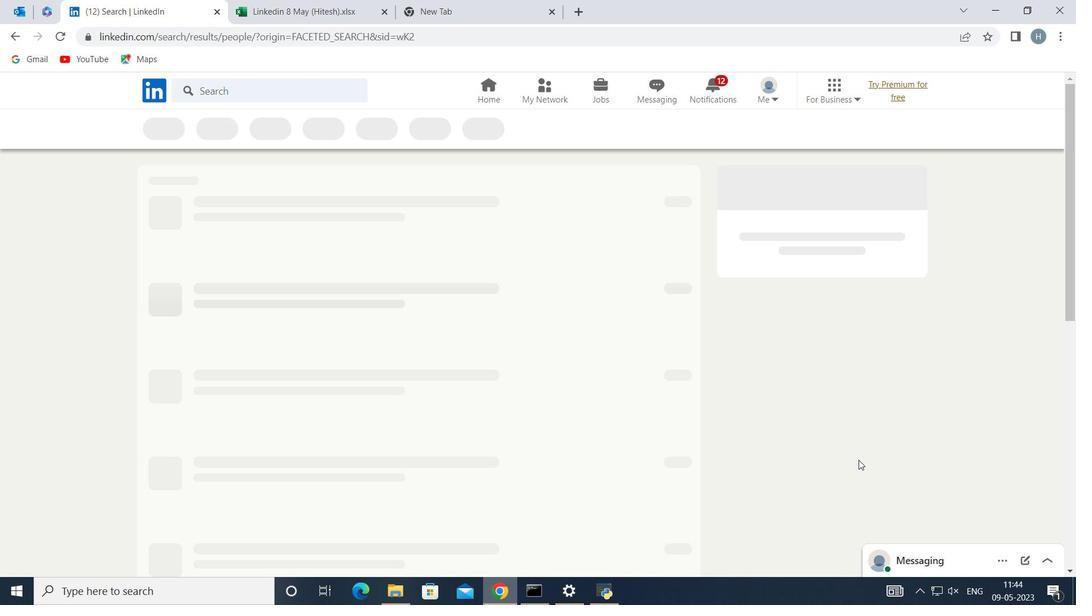 
